 Task: Set up a reminder for the mental health support group.
Action: Mouse moved to (73, 93)
Screenshot: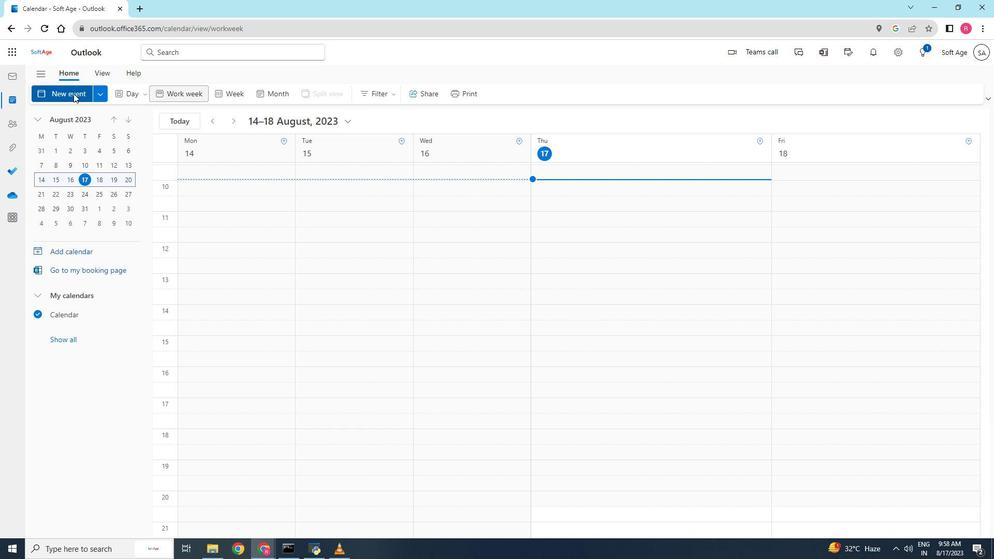 
Action: Mouse pressed left at (73, 93)
Screenshot: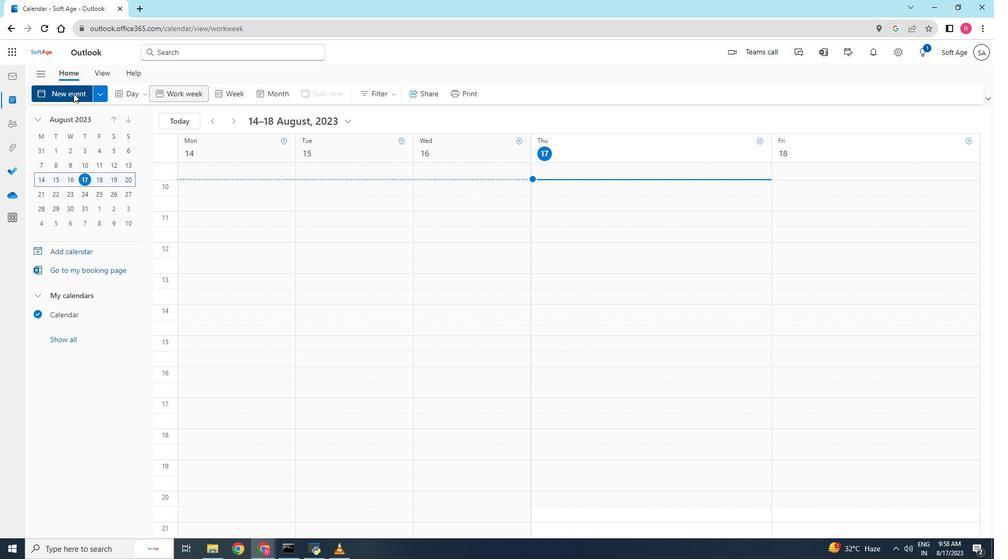 
Action: Mouse moved to (301, 162)
Screenshot: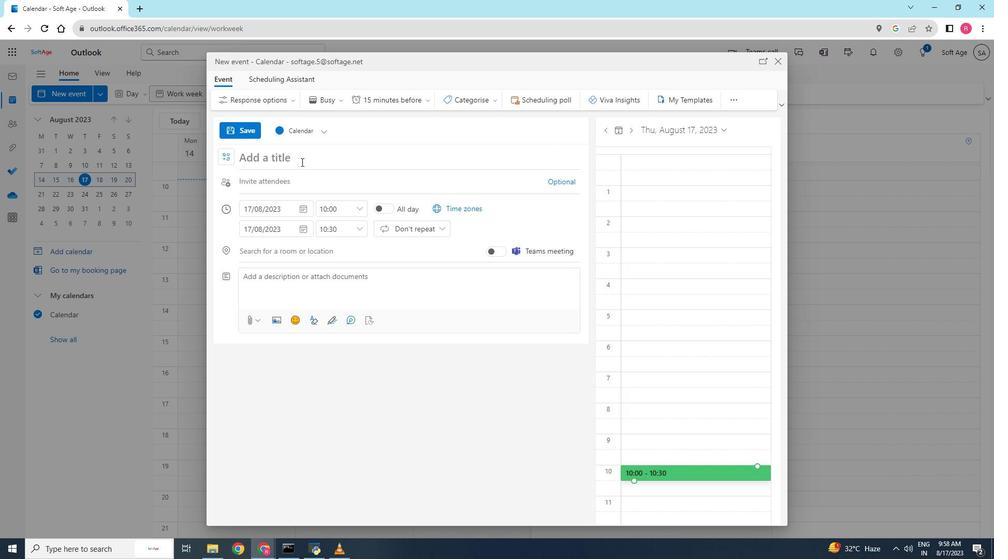 
Action: Mouse pressed left at (301, 162)
Screenshot: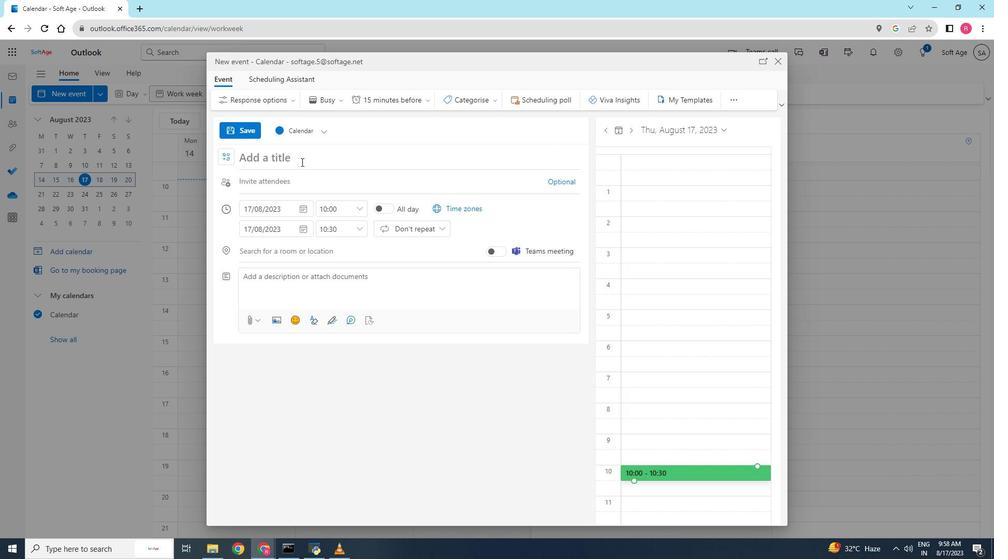 
Action: Key pressed <Key.shift>Mentak<Key.backspace>l<Key.space><Key.shift><Key.shift><Key.shift><Key.shift><Key.shift><Key.shift><Key.shift><Key.shift><Key.shift><Key.shift><Key.shift><Key.shift><Key.shift><Key.shift><Key.shift>Health<Key.space><Key.shift>Support<Key.space><Key.shift><Key.shift><Key.shift><Key.shift><Key.shift><Key.shift><Key.shift><Key.shift><Key.shift><Key.shift>Group<Key.space><Key.shift>Meeting
Screenshot: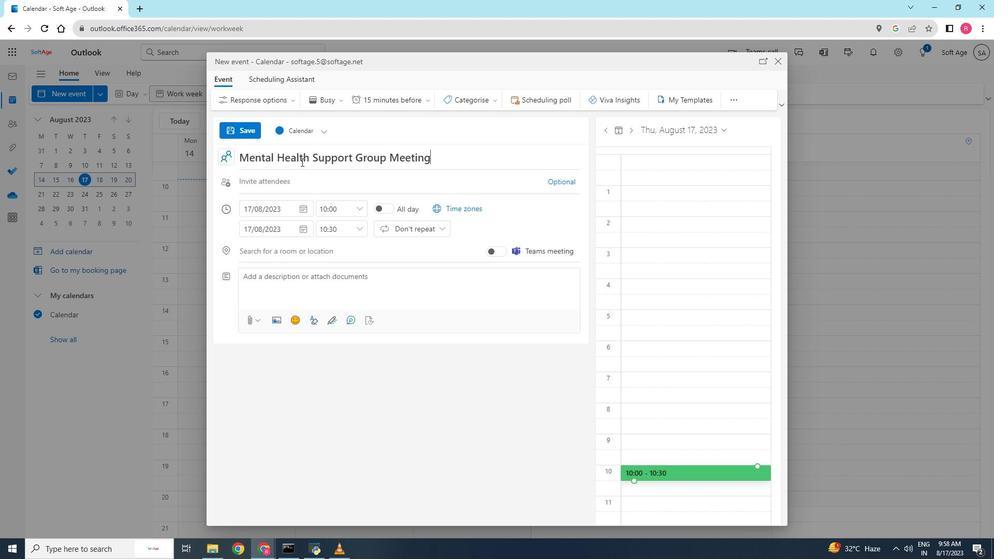 
Action: Mouse moved to (393, 99)
Screenshot: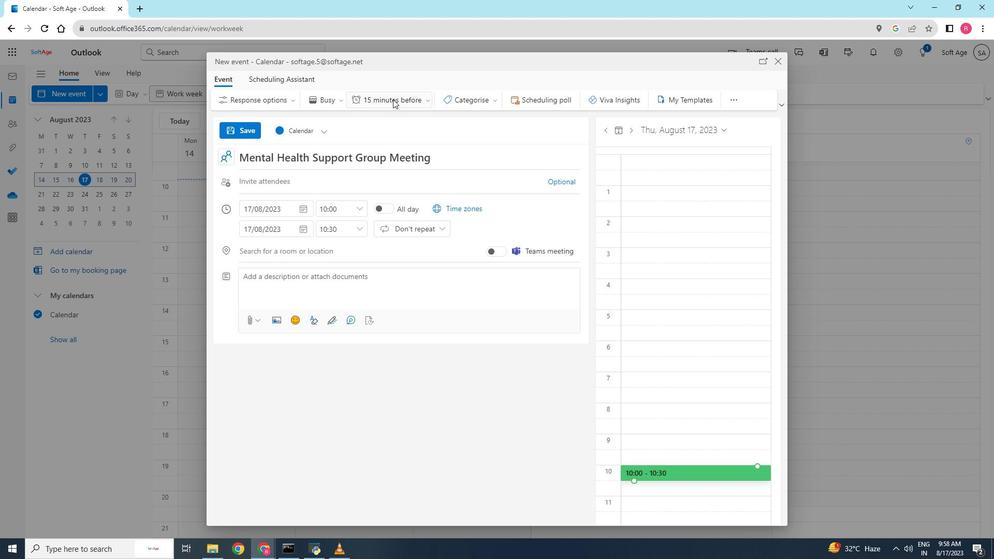 
Action: Mouse pressed left at (393, 99)
Screenshot: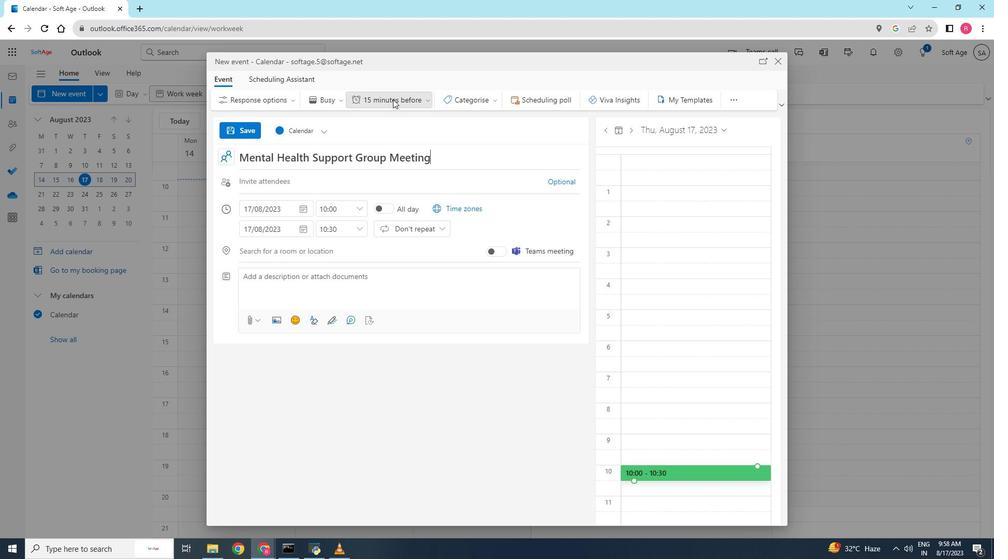 
Action: Mouse moved to (383, 209)
Screenshot: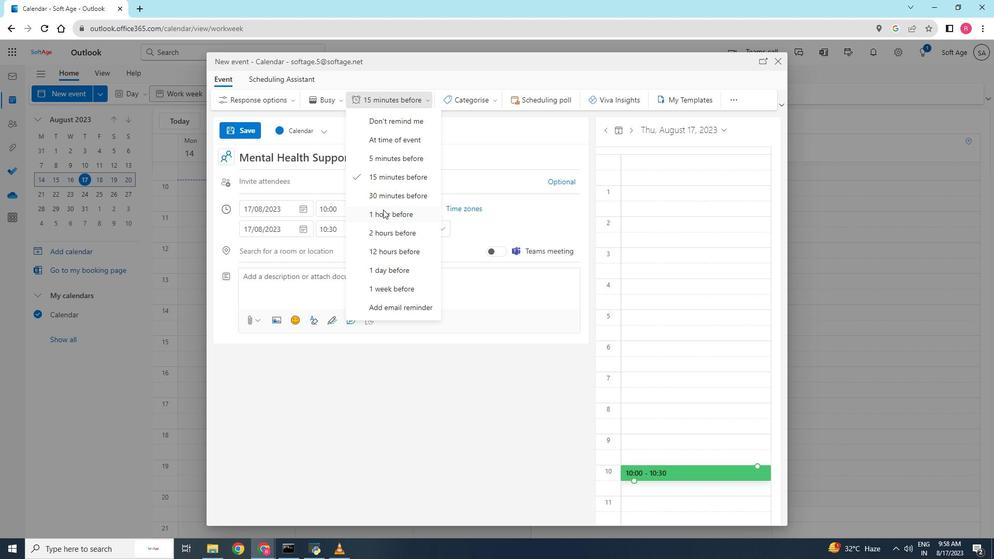 
Action: Mouse pressed left at (383, 209)
Screenshot: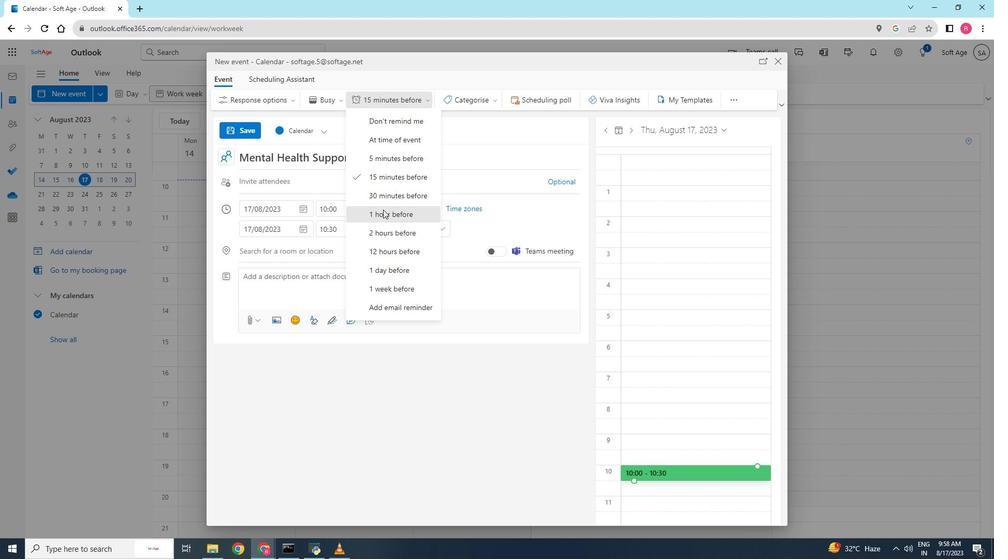 
Action: Mouse moved to (306, 179)
Screenshot: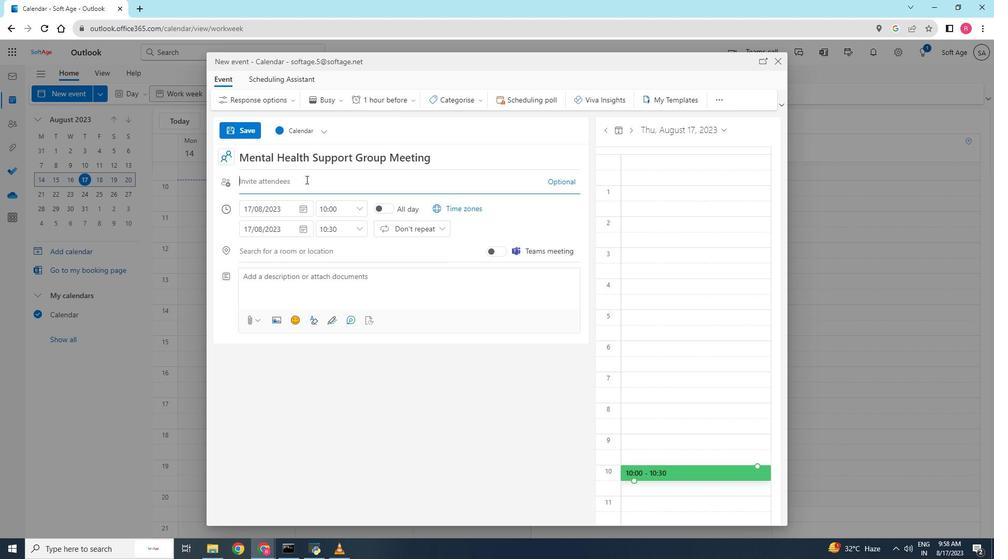 
Action: Mouse pressed left at (306, 179)
Screenshot: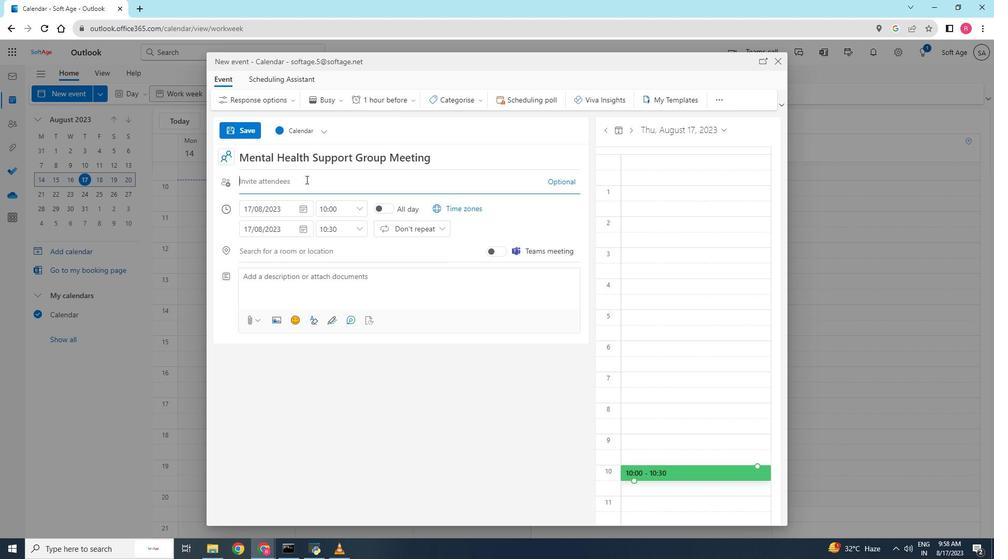 
Action: Mouse moved to (269, 186)
Screenshot: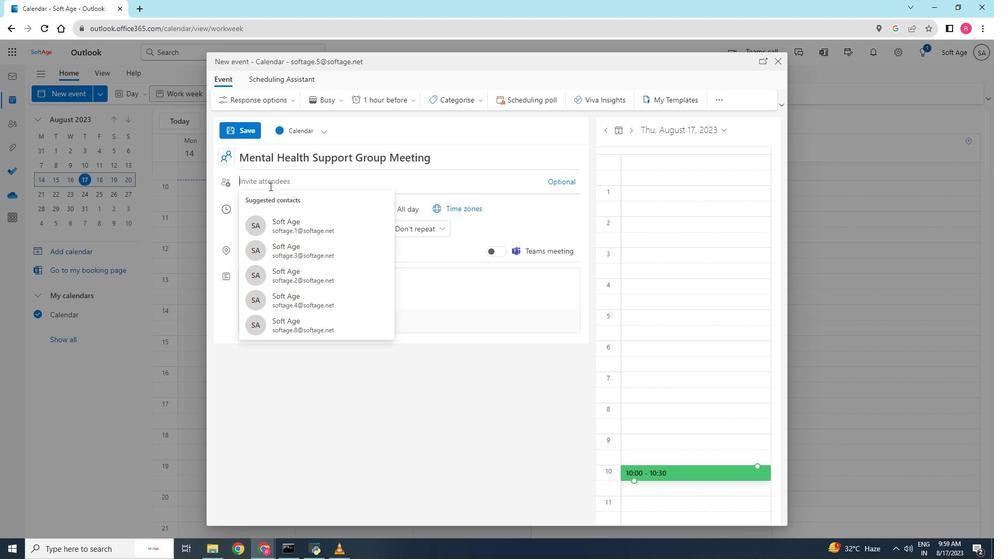 
Action: Mouse pressed left at (269, 186)
Screenshot: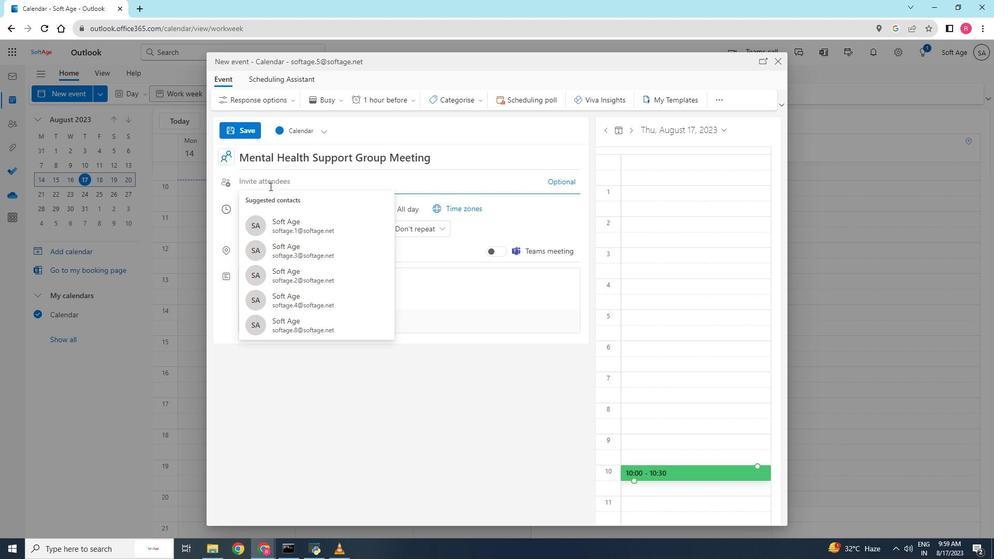 
Action: Key pressed softage.8<Key.shift><Key.shift><Key.shift><Key.shift><Key.shift><Key.shift><Key.shift><Key.shift><Key.shift><Key.shift><Key.shift><Key.shift><Key.shift><Key.shift><Key.shift><Key.shift><Key.shift><Key.shift><Key.shift><Key.shift><Key.shift><Key.shift><Key.shift><Key.shift><Key.shift><Key.shift><Key.shift><Key.shift><Key.shift>@softage.net
Screenshot: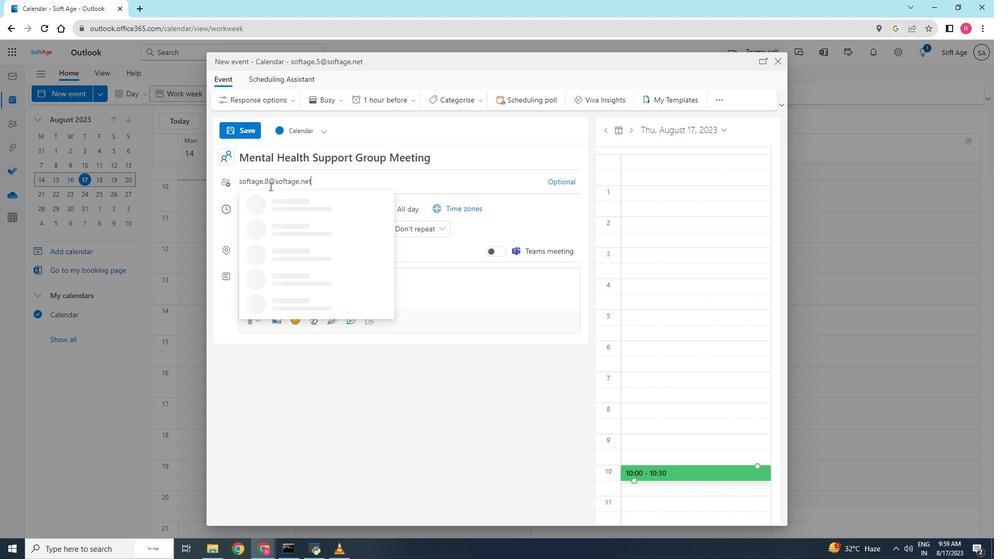 
Action: Mouse moved to (276, 196)
Screenshot: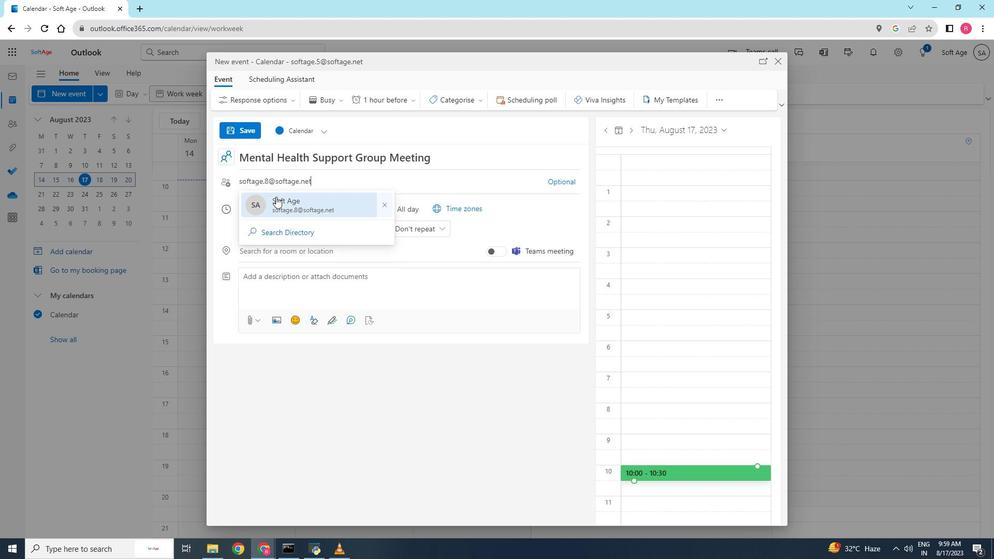 
Action: Mouse pressed left at (276, 196)
Screenshot: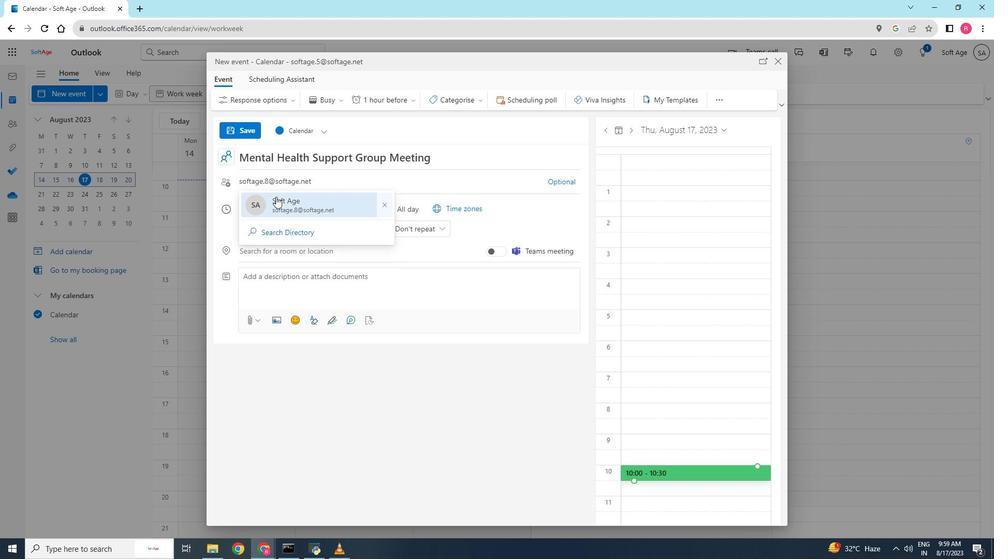 
Action: Mouse moved to (305, 265)
Screenshot: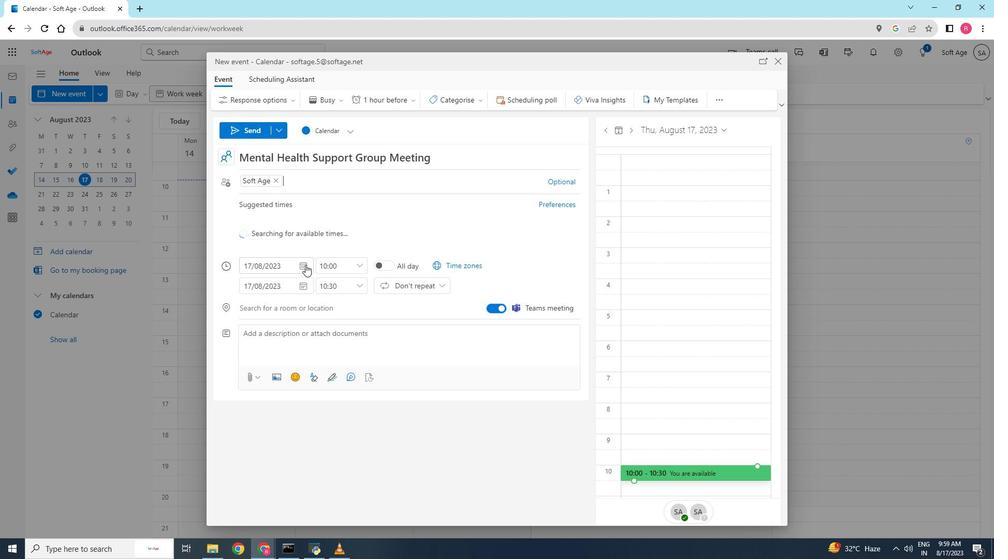 
Action: Mouse pressed left at (305, 265)
Screenshot: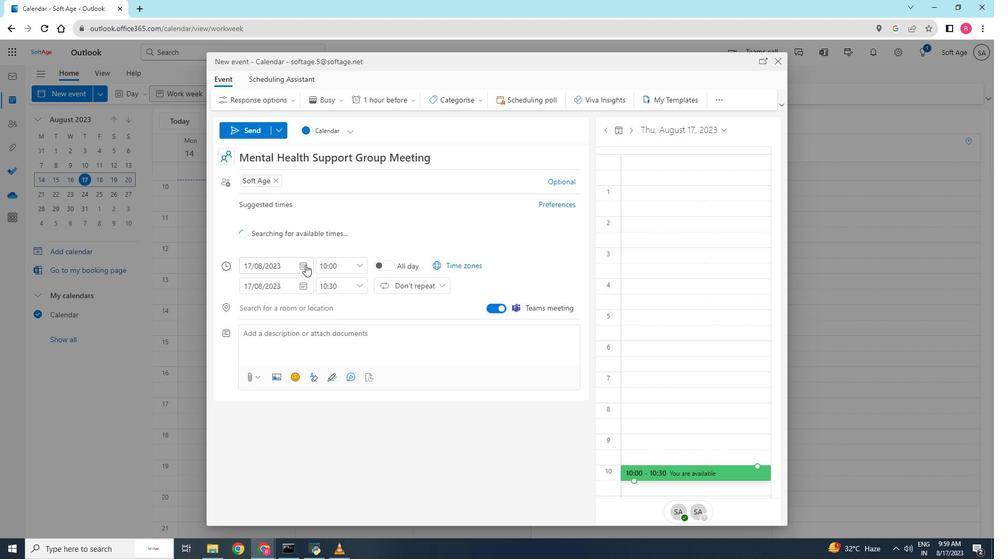 
Action: Mouse moved to (249, 360)
Screenshot: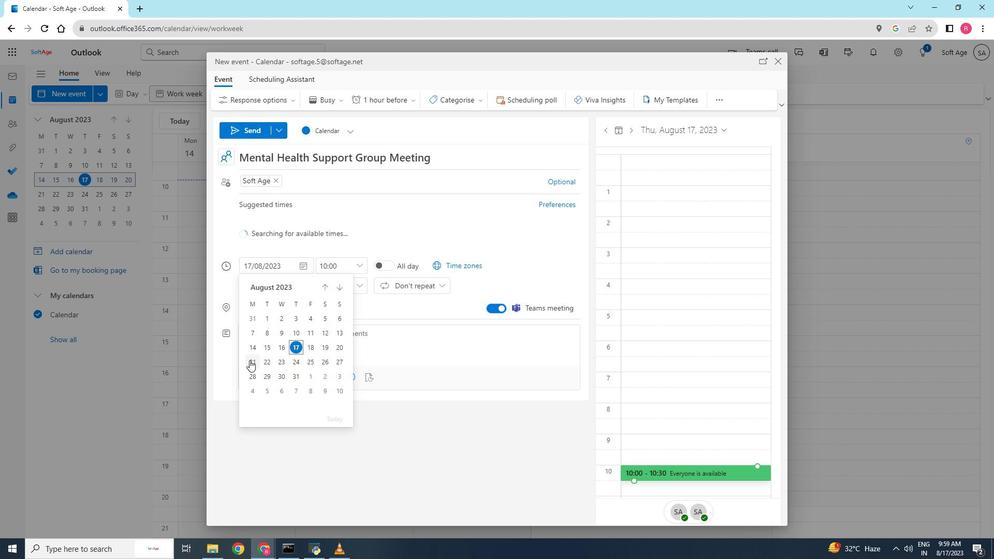 
Action: Mouse pressed left at (249, 360)
Screenshot: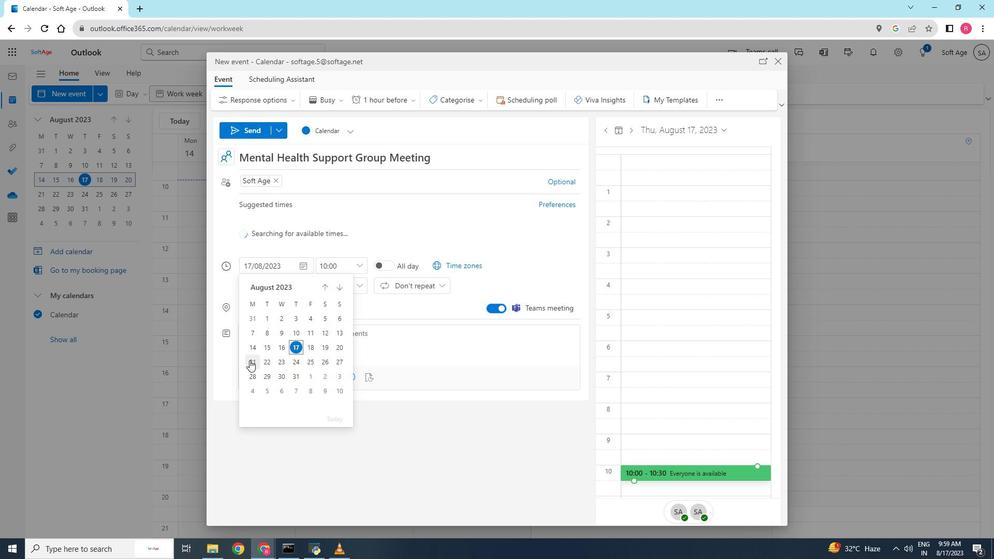 
Action: Mouse moved to (362, 263)
Screenshot: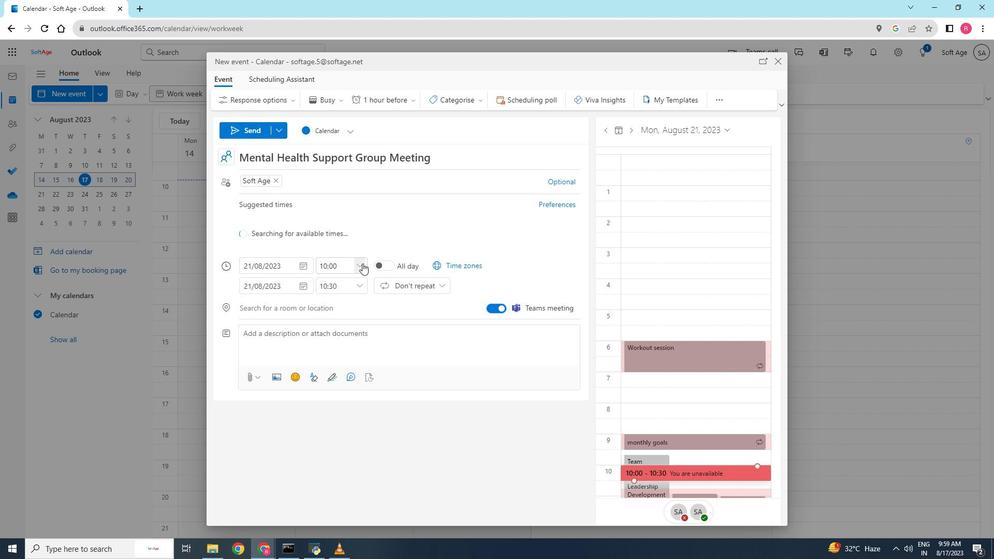 
Action: Mouse pressed left at (362, 263)
Screenshot: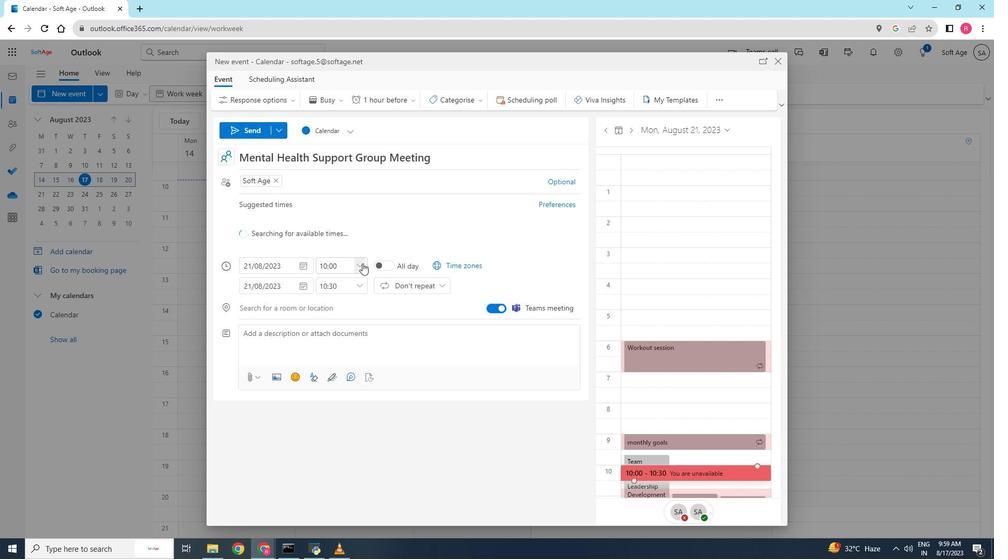 
Action: Mouse moved to (335, 314)
Screenshot: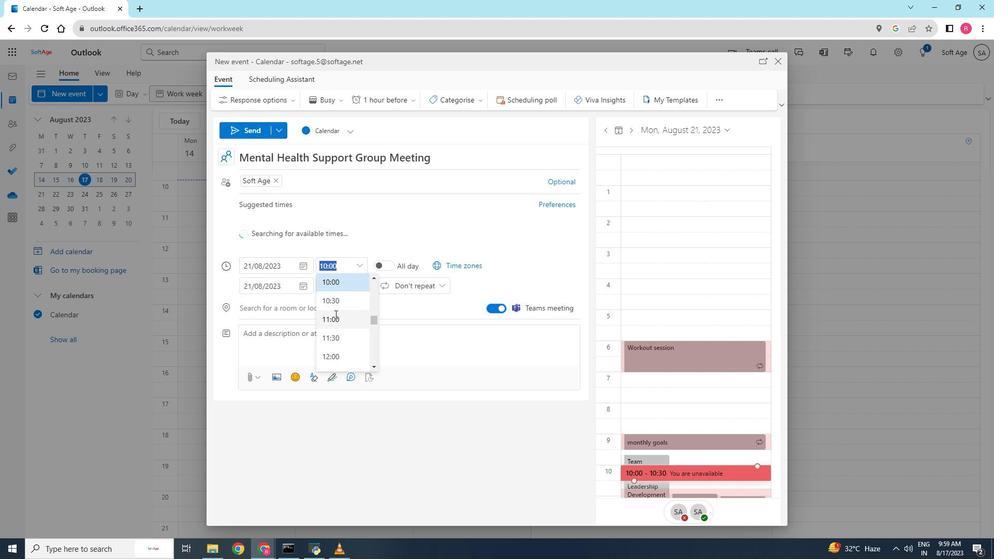
Action: Mouse pressed left at (335, 314)
Screenshot: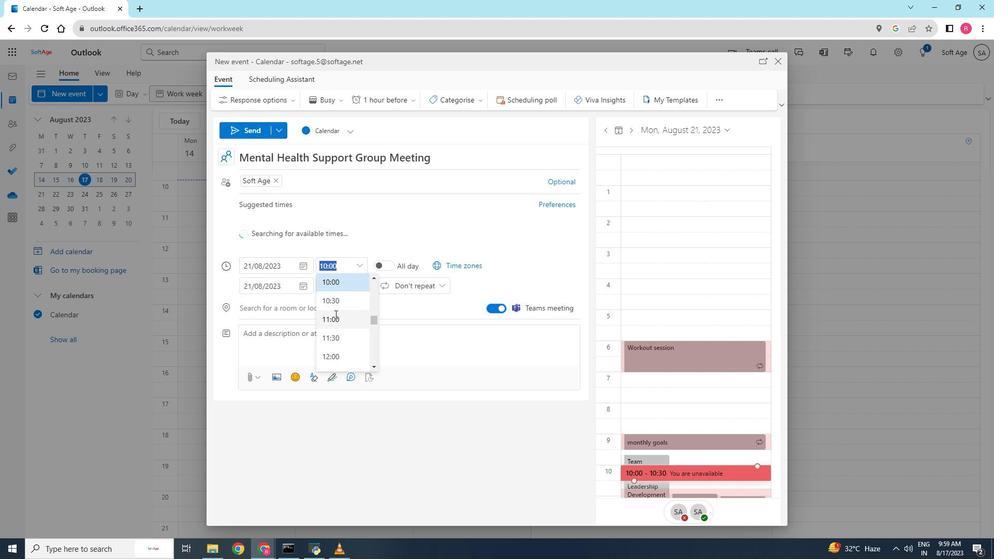 
Action: Mouse moved to (285, 289)
Screenshot: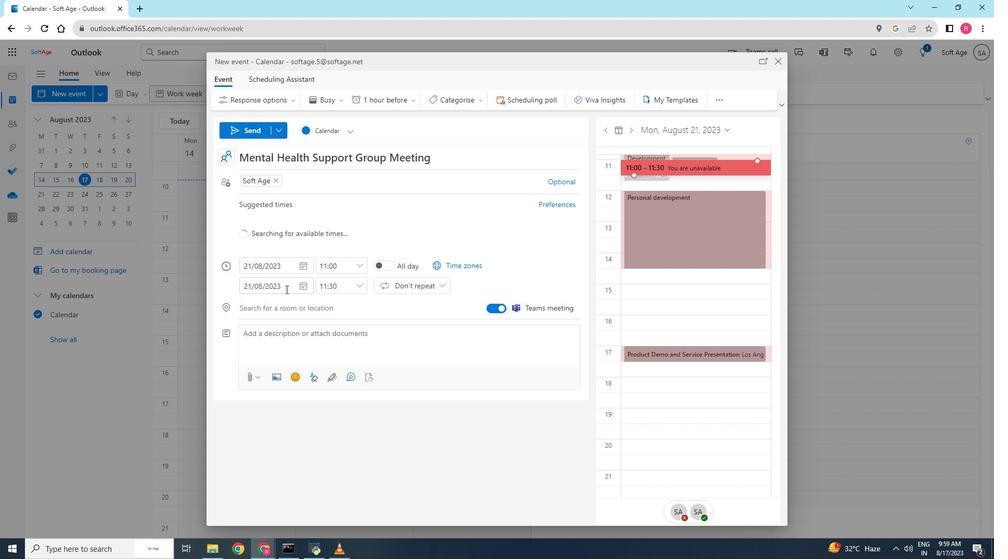 
Action: Mouse pressed left at (285, 289)
Screenshot: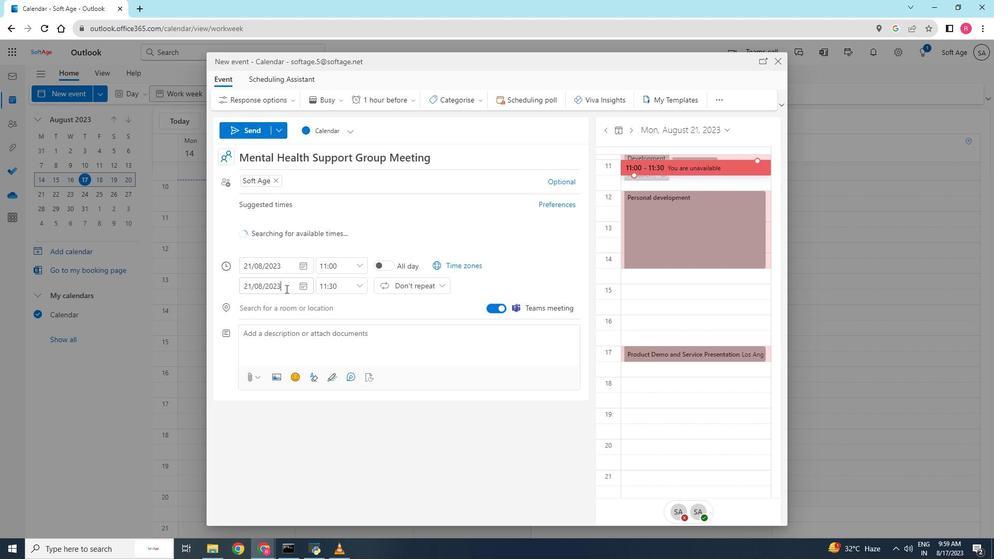 
Action: Mouse moved to (306, 382)
Screenshot: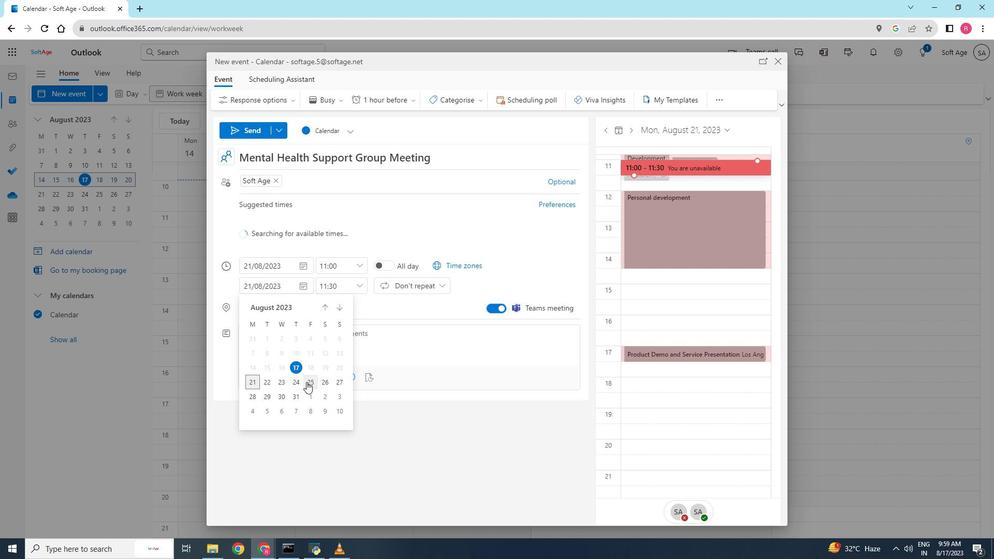 
Action: Mouse pressed left at (306, 382)
Screenshot: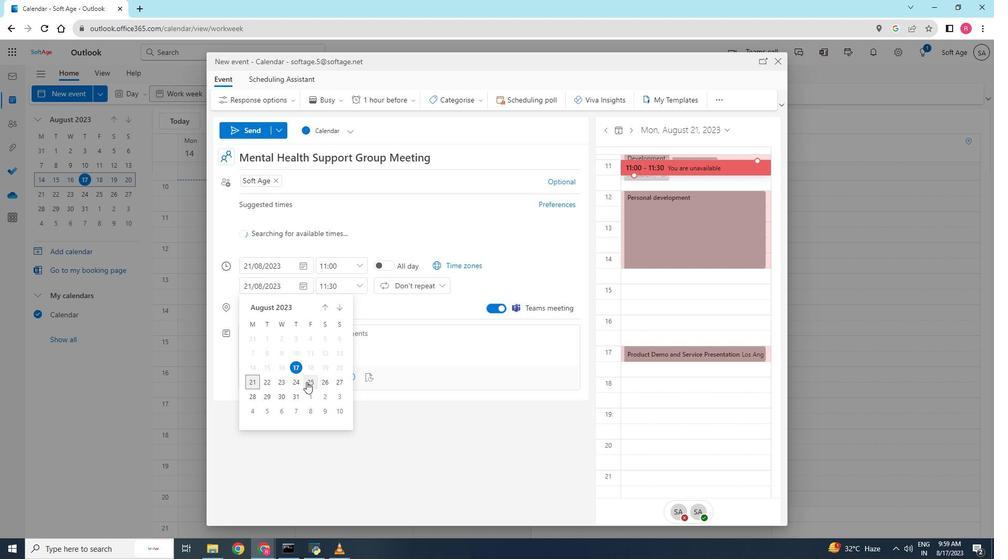 
Action: Mouse moved to (359, 288)
Screenshot: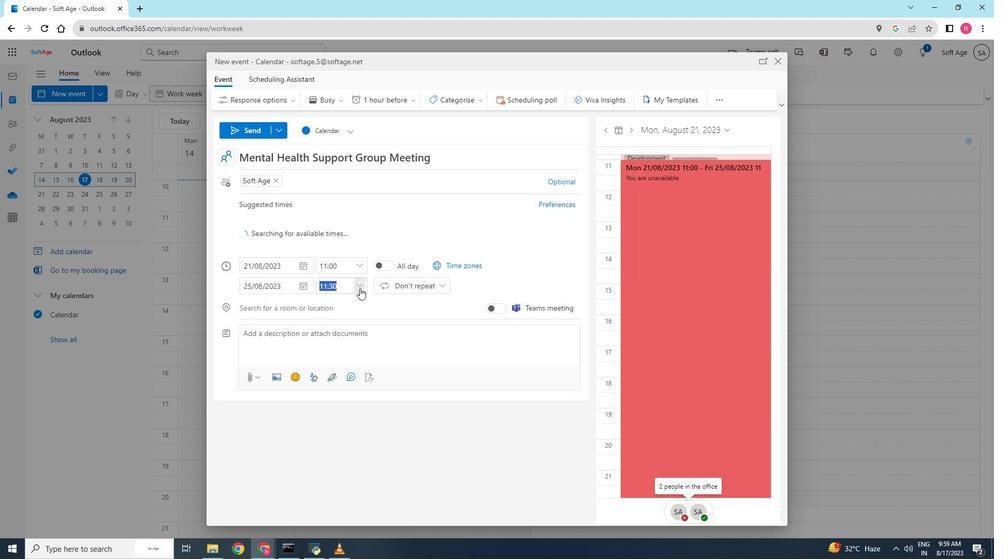 
Action: Mouse pressed left at (359, 288)
Screenshot: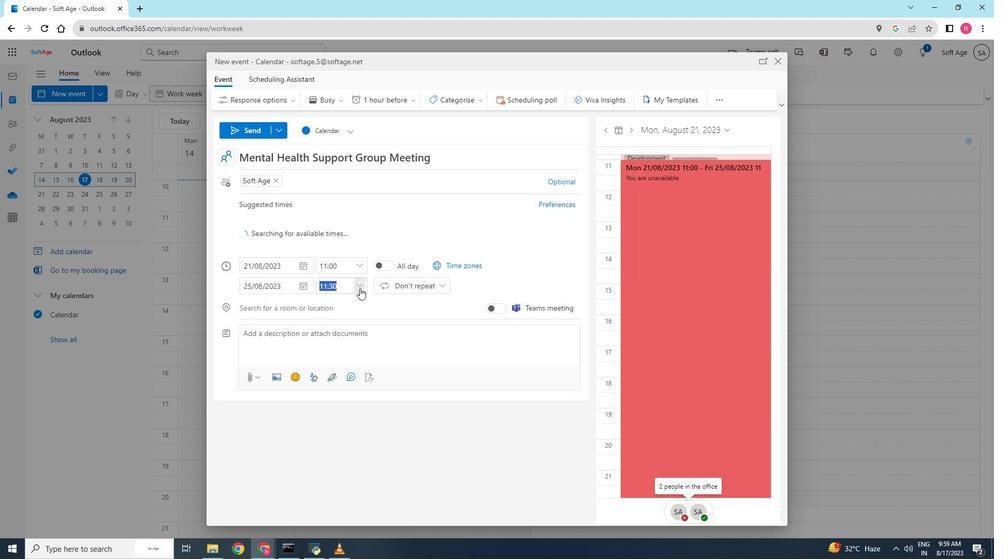 
Action: Mouse moved to (329, 358)
Screenshot: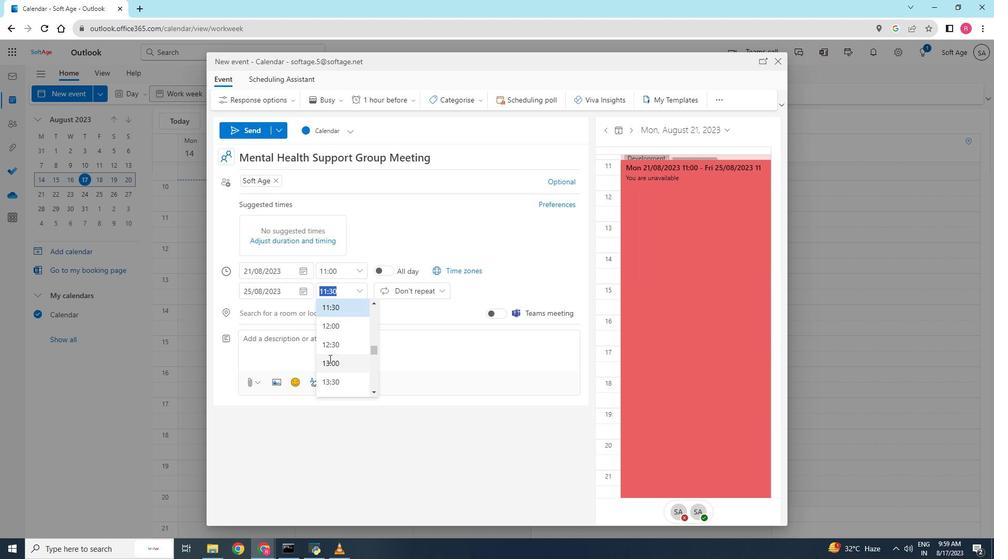
Action: Mouse pressed left at (329, 358)
Screenshot: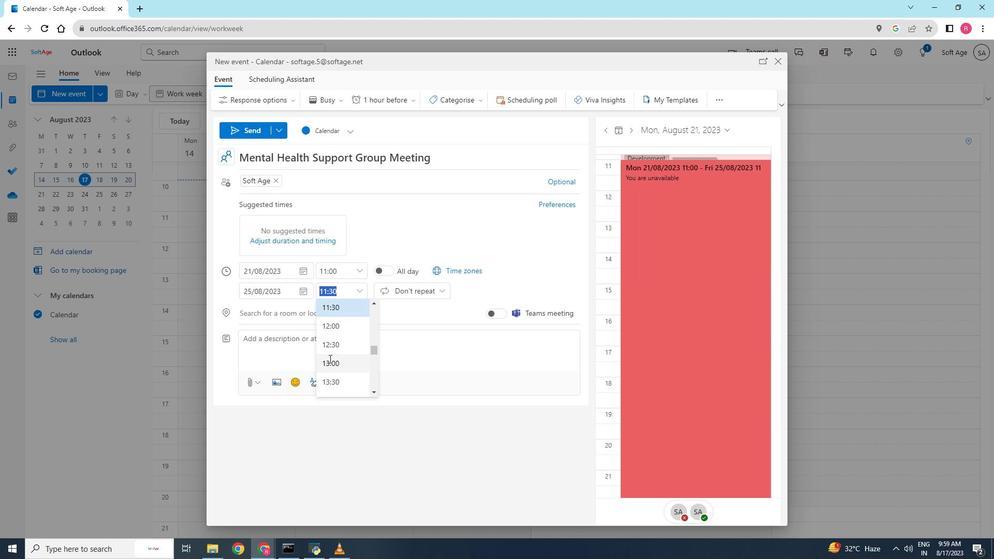 
Action: Mouse moved to (397, 286)
Screenshot: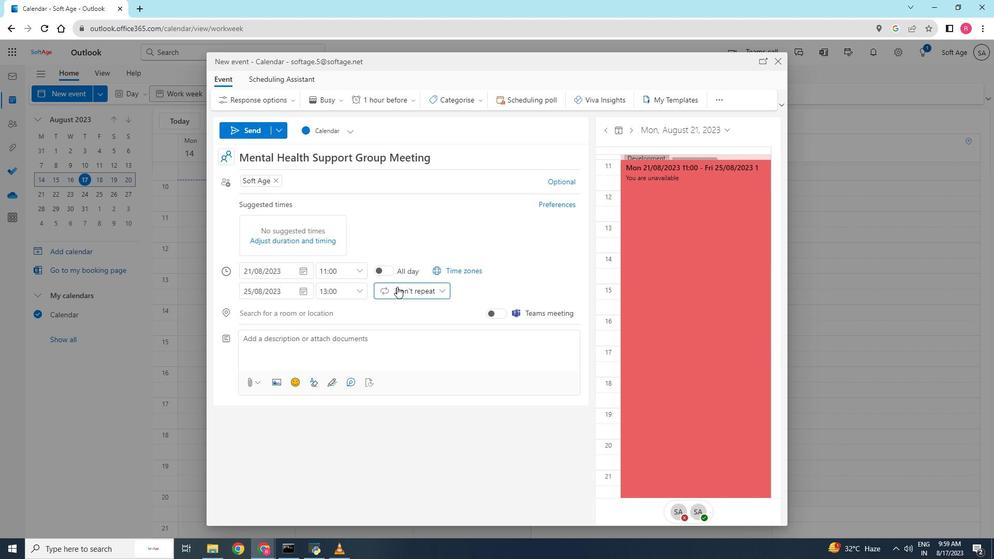 
Action: Mouse pressed left at (397, 286)
Screenshot: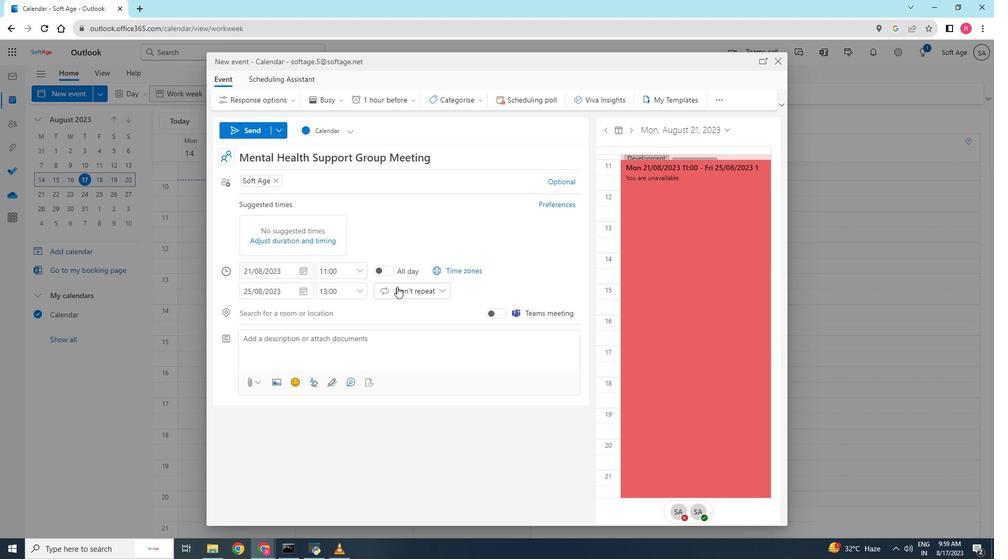 
Action: Mouse moved to (416, 337)
Screenshot: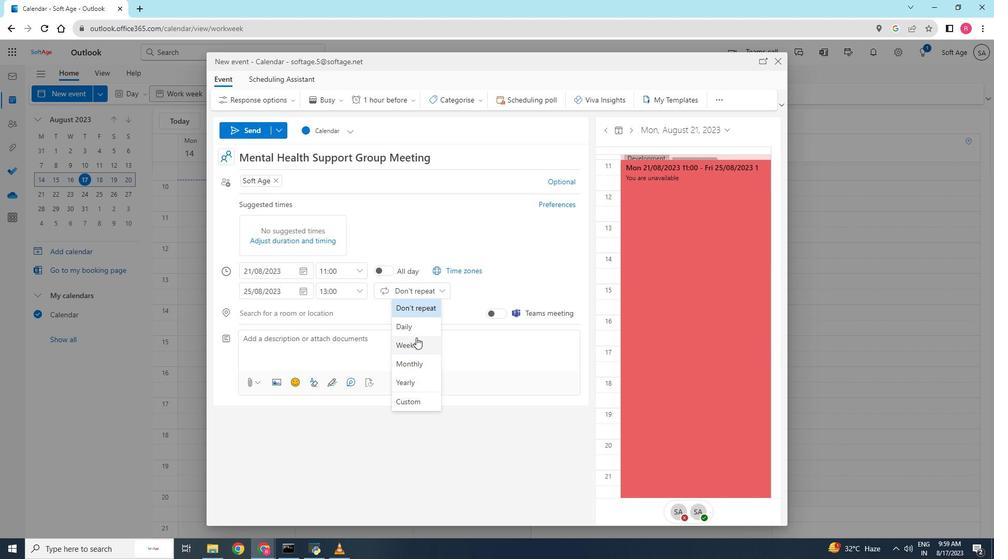
Action: Mouse pressed left at (416, 337)
Screenshot: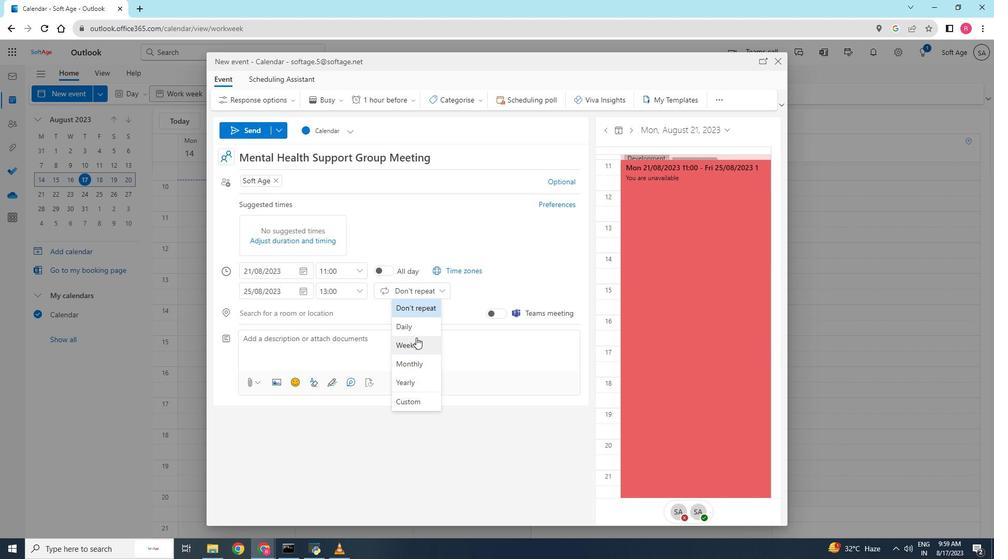 
Action: Mouse moved to (482, 305)
Screenshot: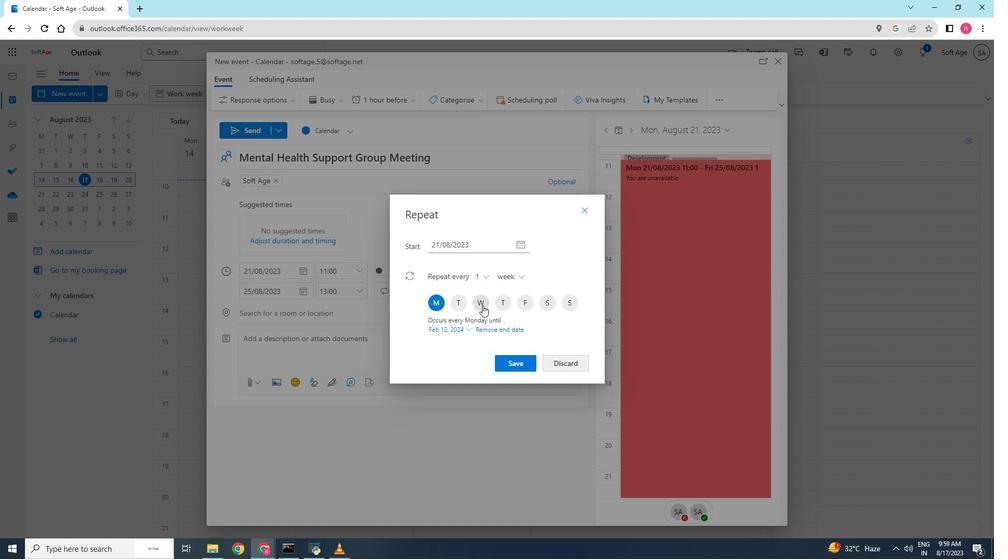 
Action: Mouse pressed left at (482, 305)
Screenshot: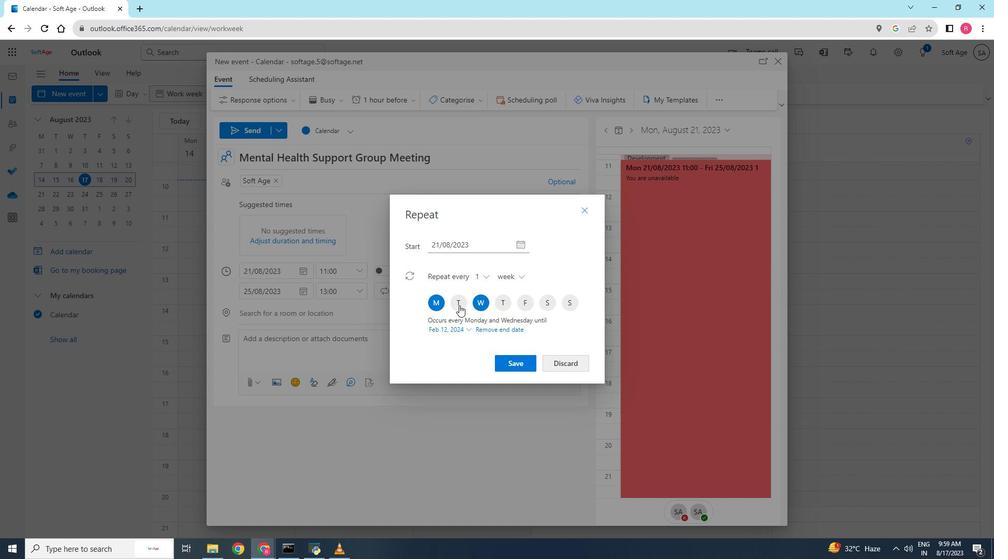 
Action: Mouse moved to (458, 305)
Screenshot: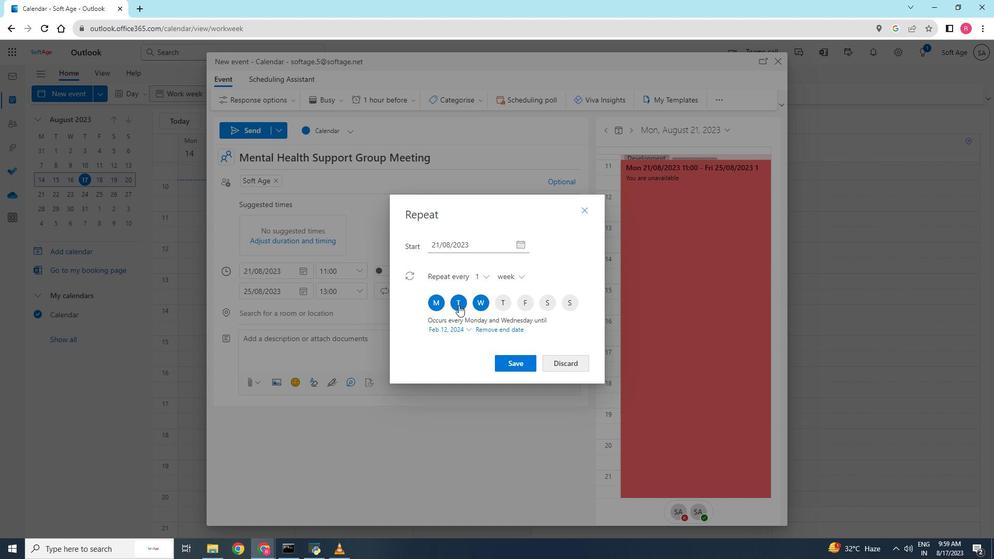 
Action: Mouse pressed left at (458, 305)
Screenshot: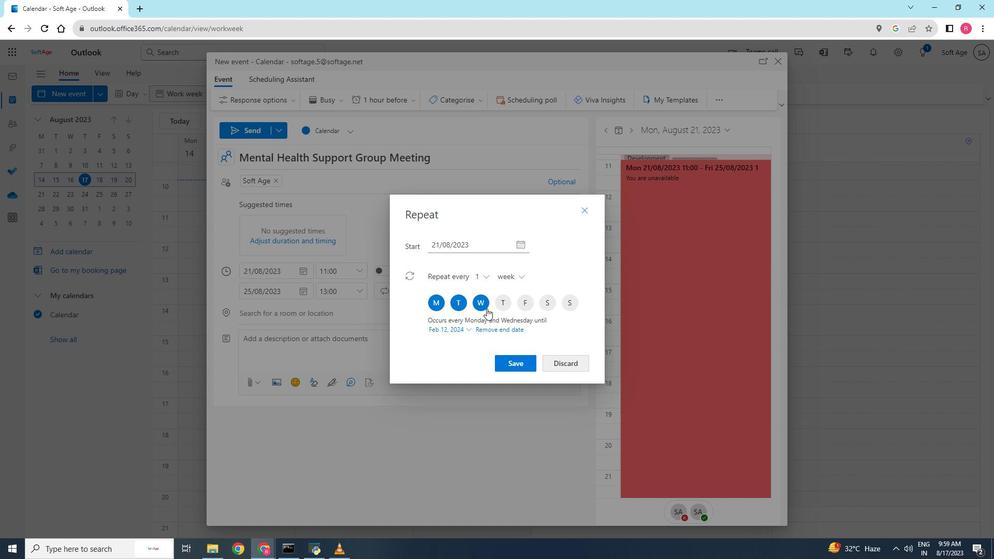 
Action: Mouse moved to (496, 305)
Screenshot: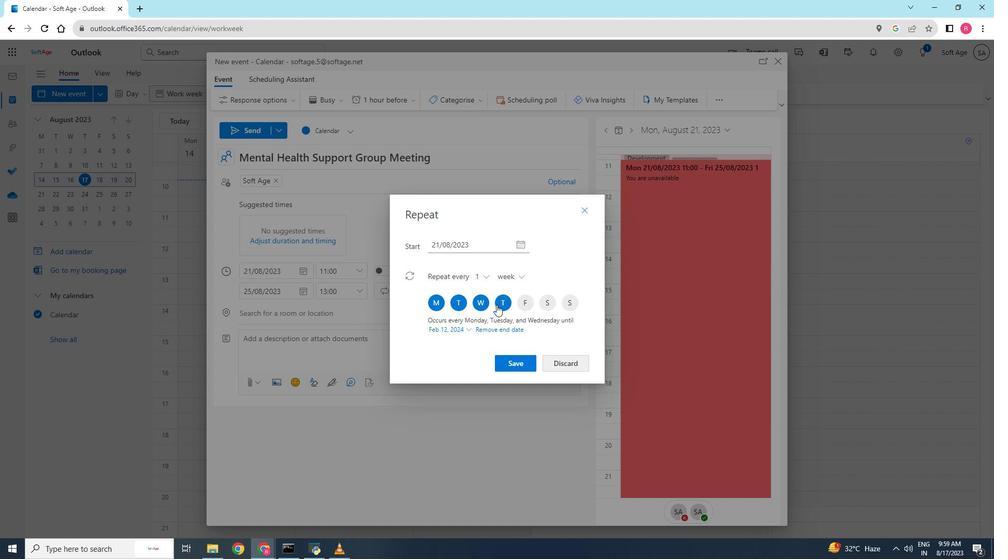 
Action: Mouse pressed left at (496, 305)
Screenshot: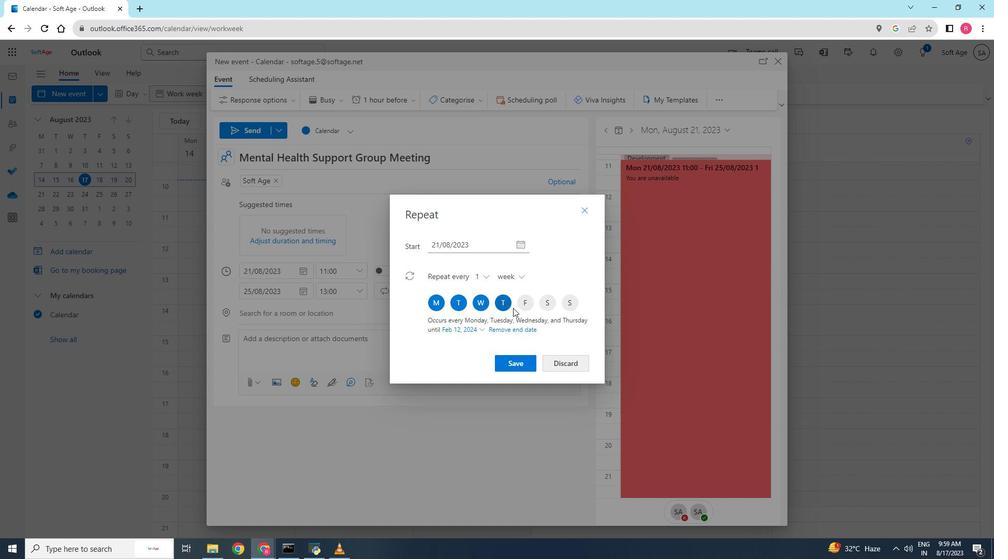 
Action: Mouse moved to (515, 306)
Screenshot: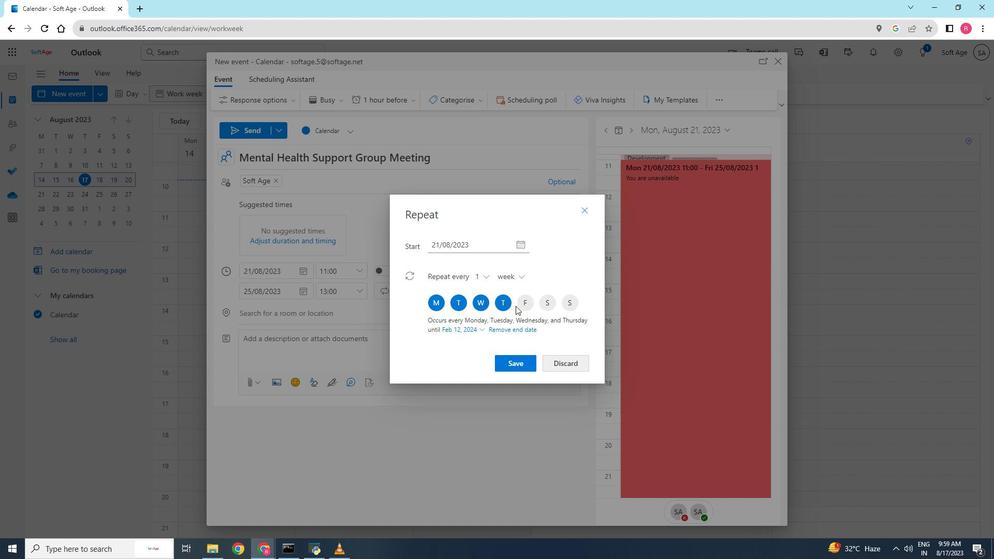 
Action: Mouse pressed left at (515, 306)
Screenshot: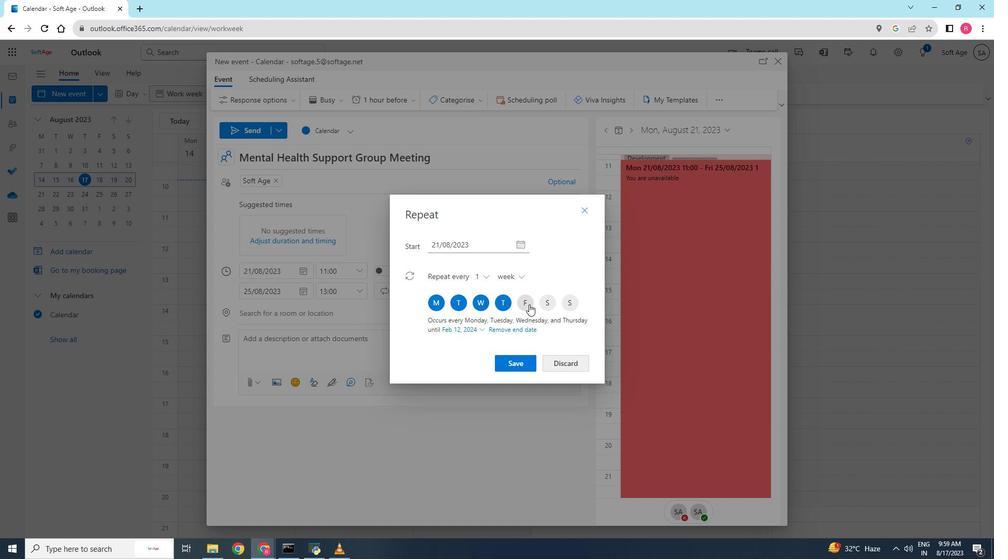 
Action: Mouse moved to (532, 303)
Screenshot: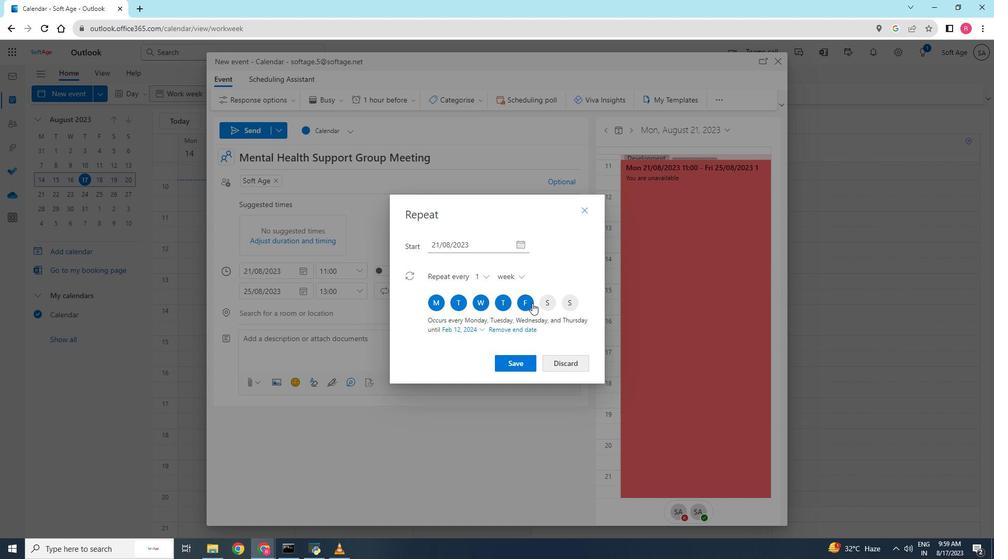 
Action: Mouse pressed left at (532, 303)
Screenshot: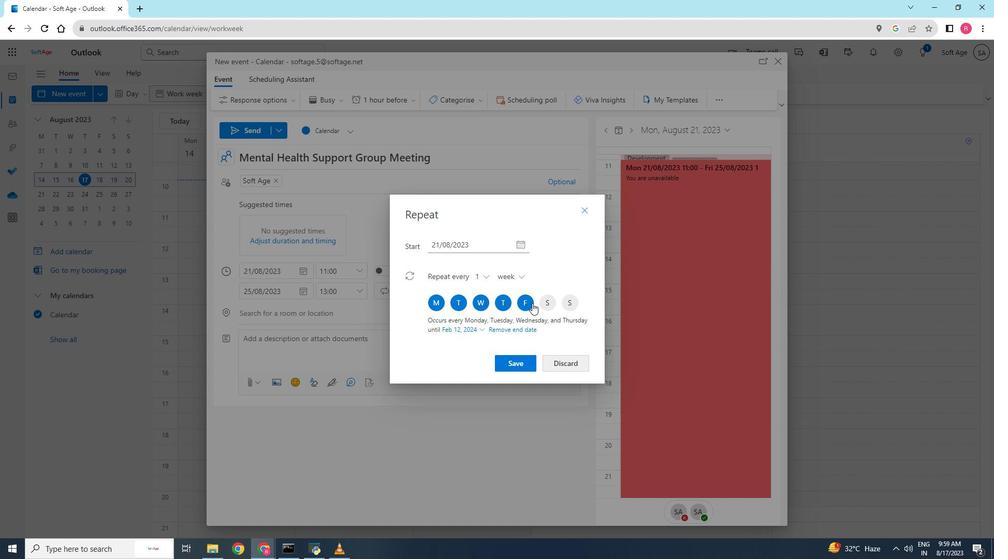 
Action: Mouse moved to (551, 301)
Screenshot: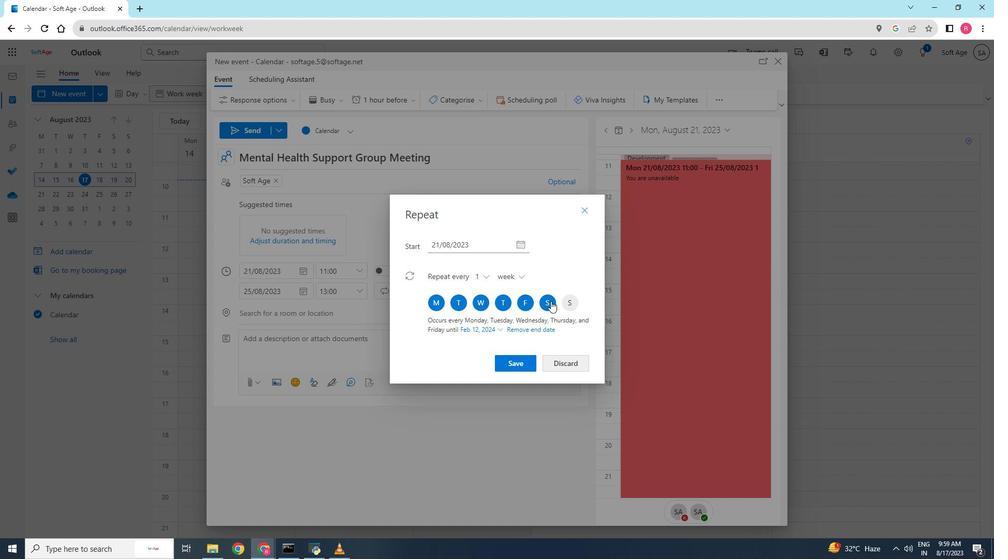 
Action: Mouse pressed left at (551, 301)
Screenshot: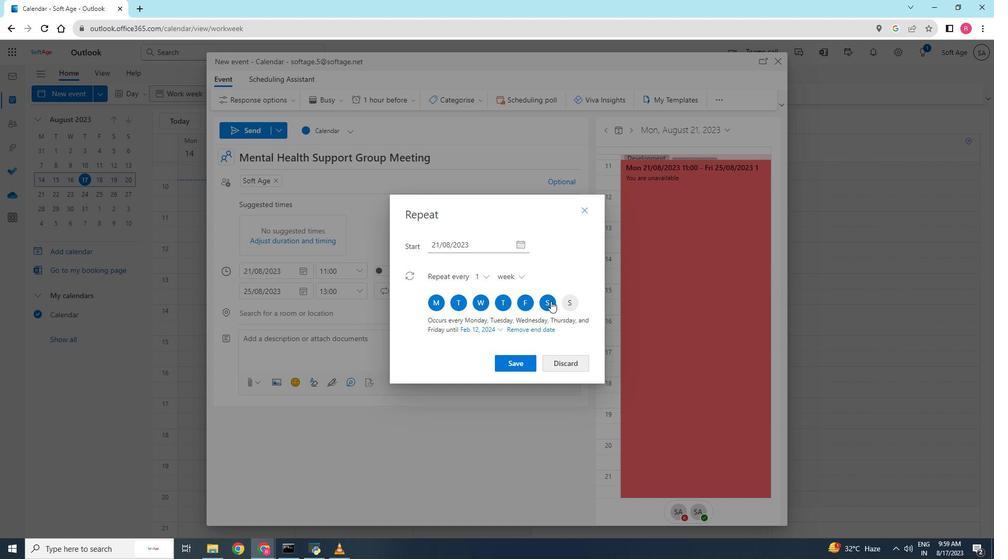 
Action: Mouse moved to (569, 297)
Screenshot: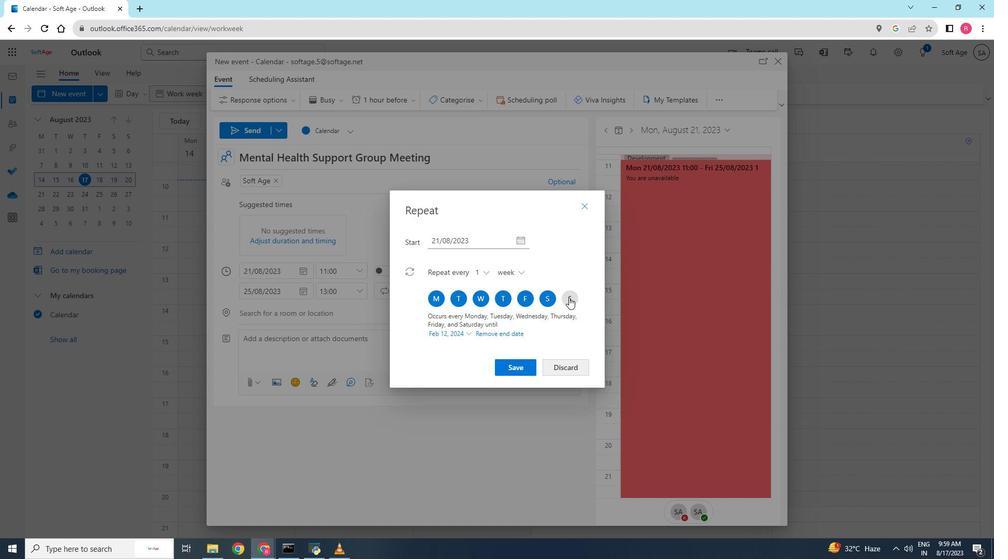 
Action: Mouse pressed left at (569, 297)
Screenshot: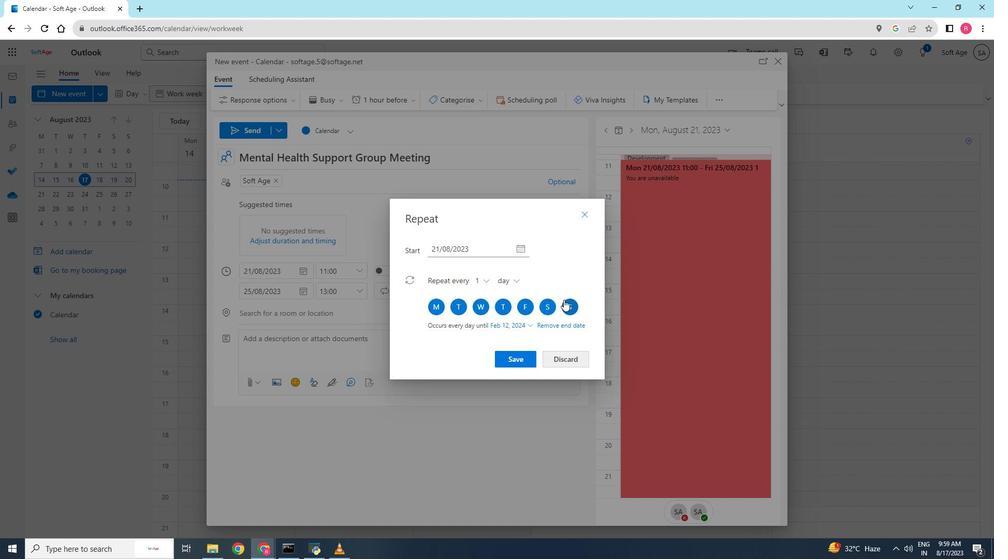 
Action: Mouse moved to (512, 353)
Screenshot: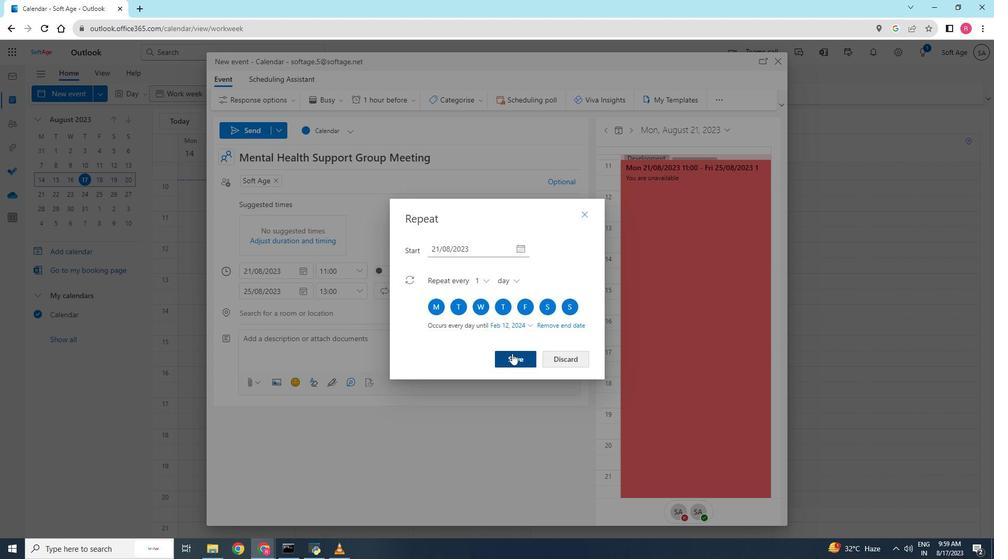 
Action: Mouse pressed left at (512, 353)
Screenshot: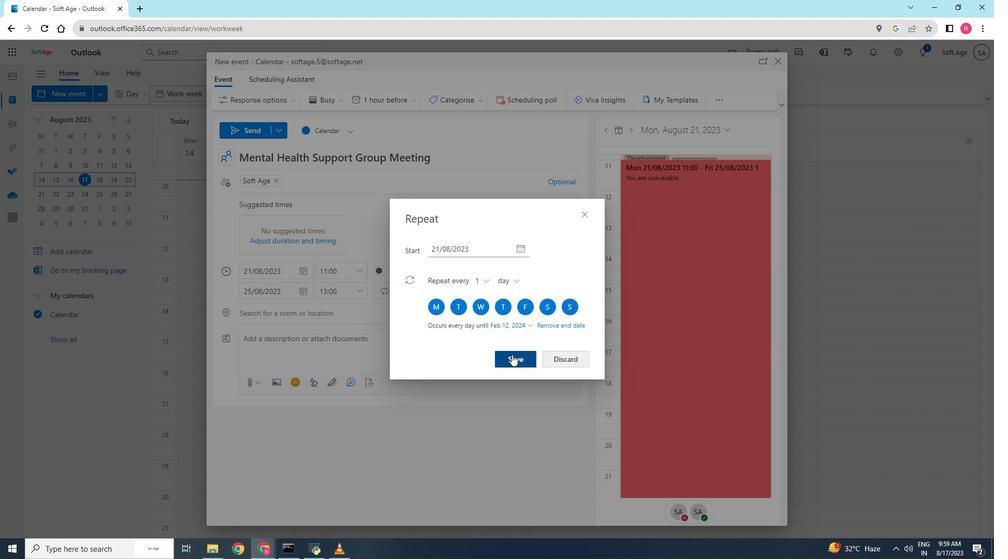 
Action: Mouse moved to (497, 328)
Screenshot: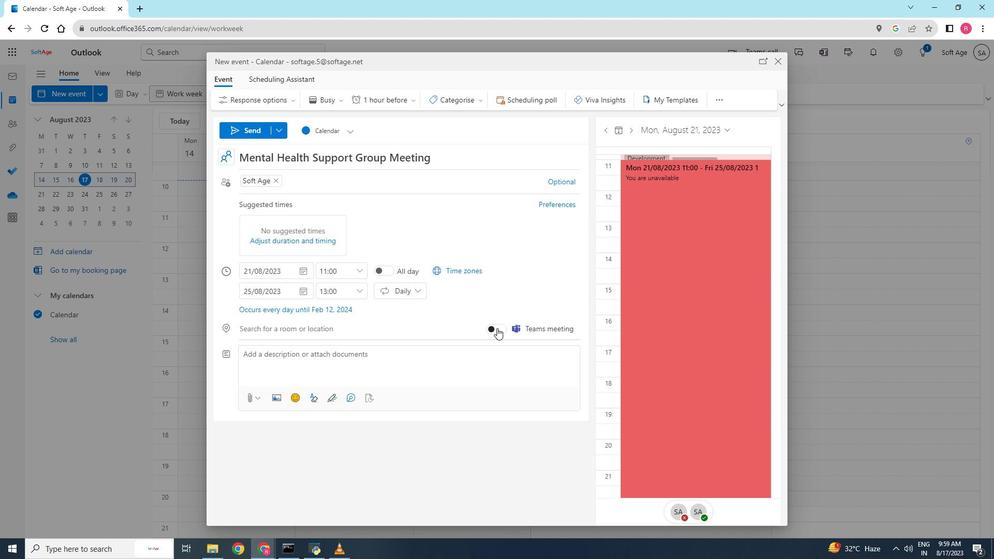 
Action: Mouse pressed left at (497, 328)
Screenshot: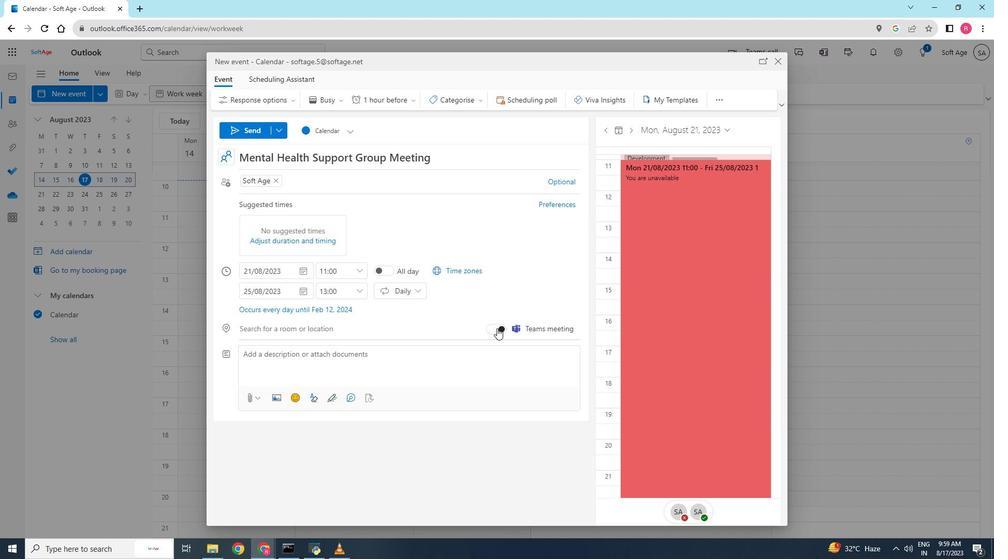 
Action: Mouse moved to (311, 242)
Screenshot: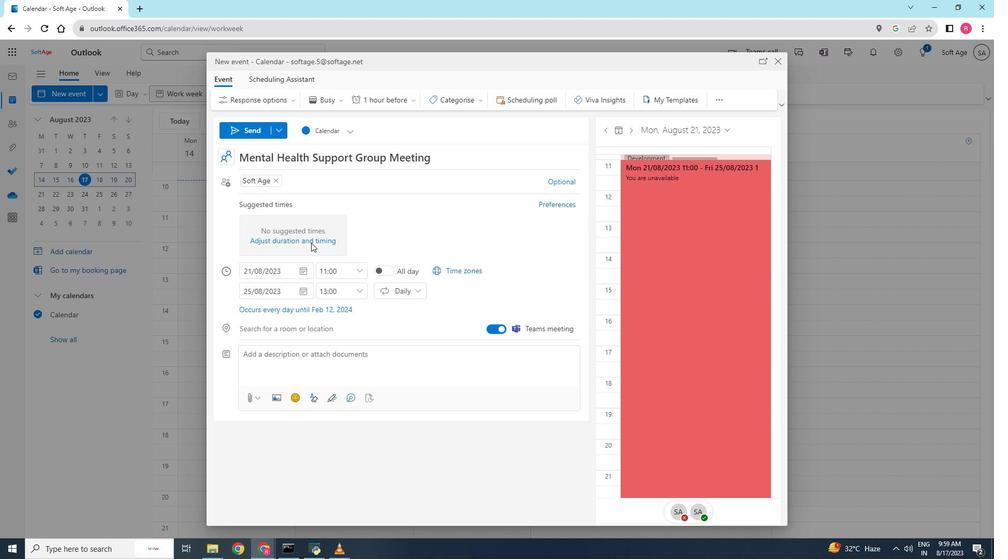 
Action: Mouse pressed left at (311, 242)
Screenshot: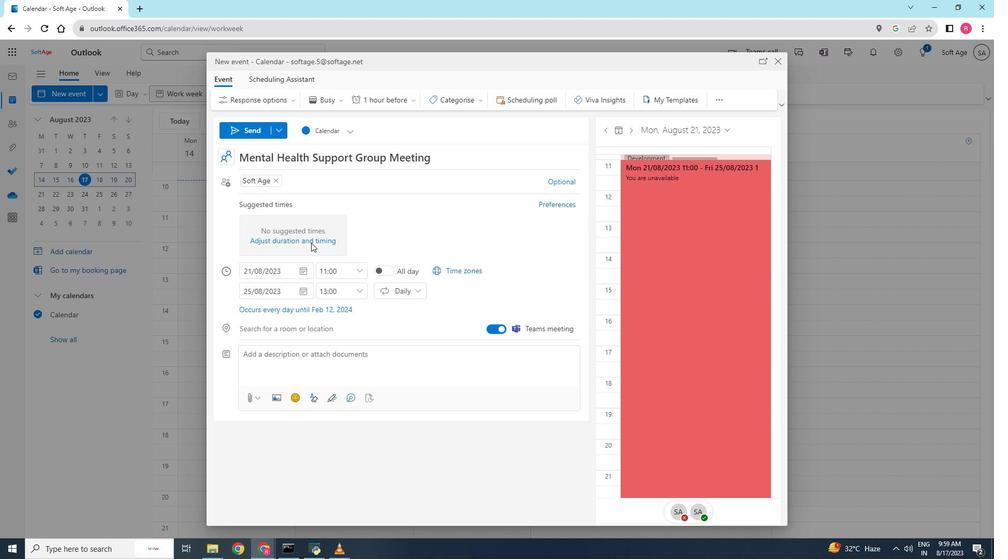
Action: Mouse moved to (521, 279)
Screenshot: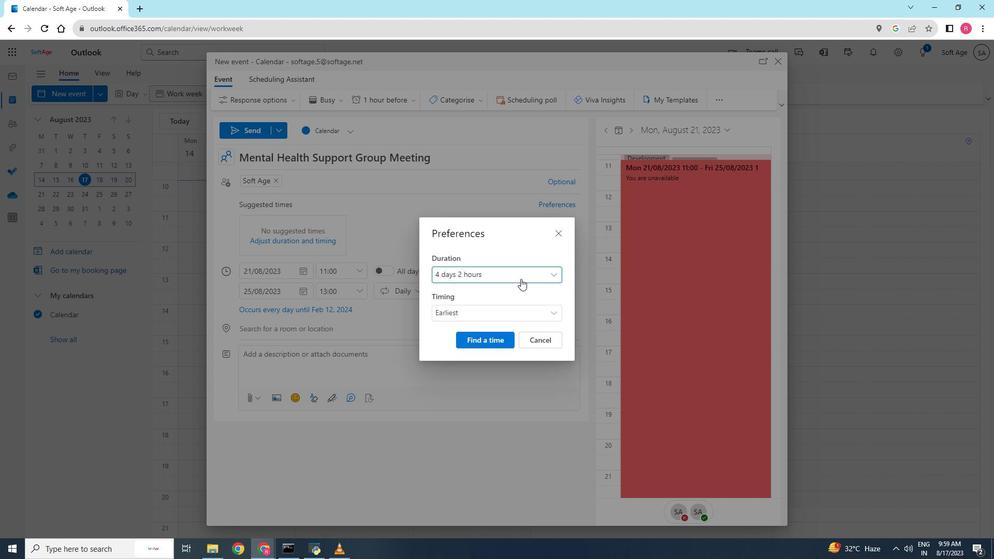 
Action: Mouse pressed left at (521, 279)
Screenshot: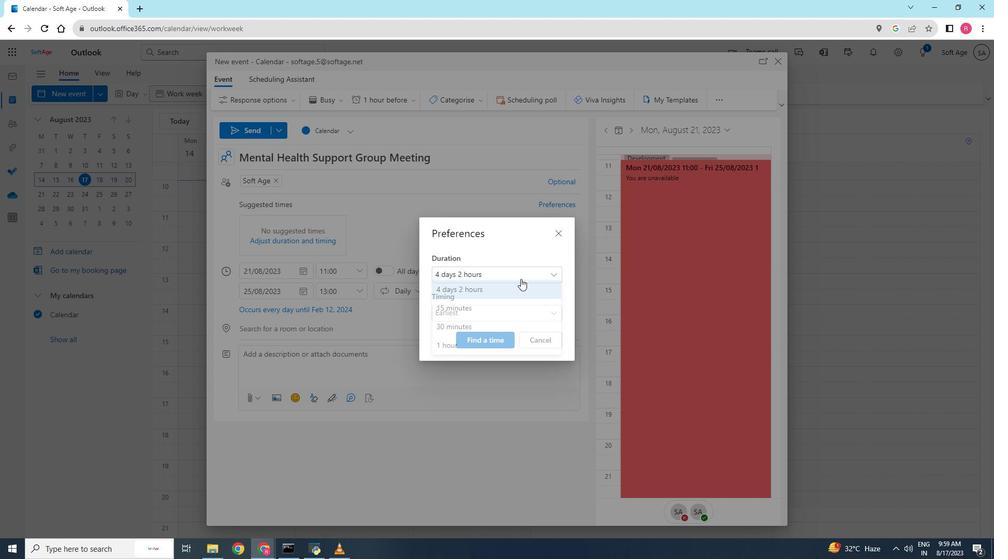 
Action: Mouse moved to (450, 323)
Screenshot: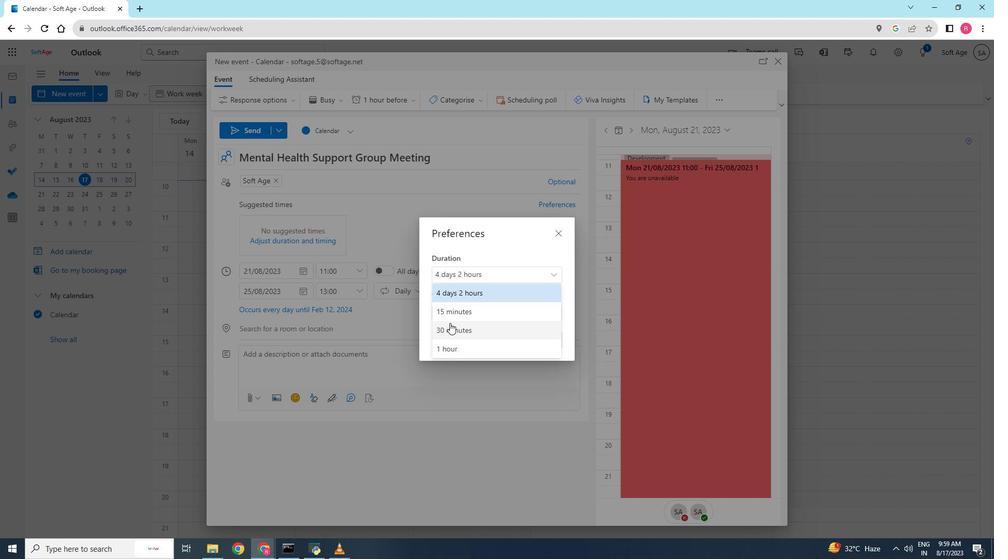 
Action: Mouse pressed left at (450, 323)
Screenshot: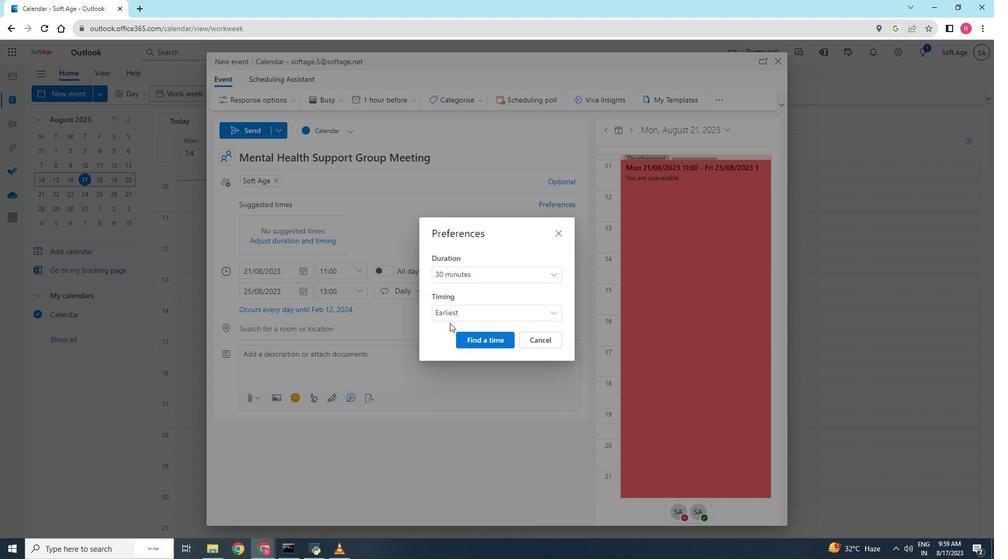 
Action: Mouse moved to (468, 316)
Screenshot: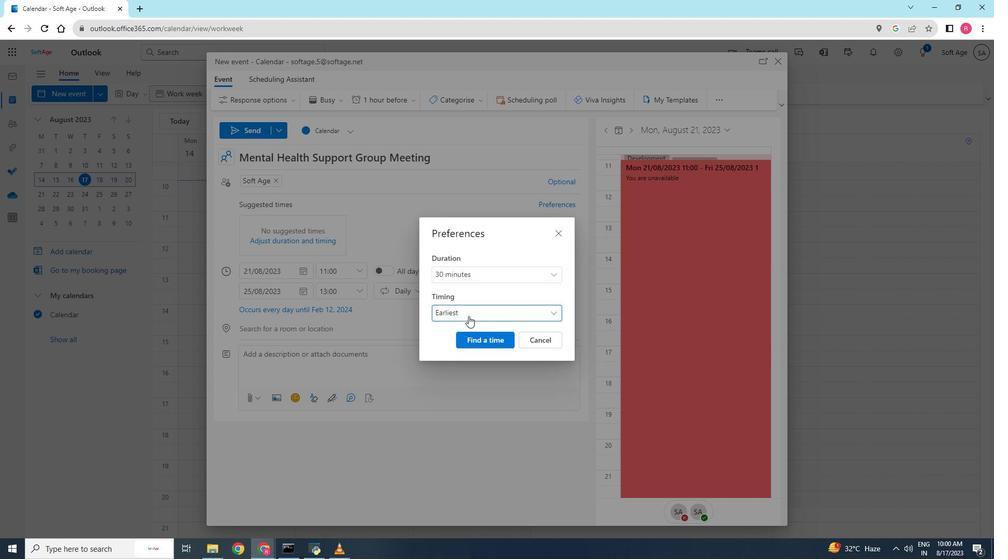 
Action: Mouse pressed left at (468, 316)
Screenshot: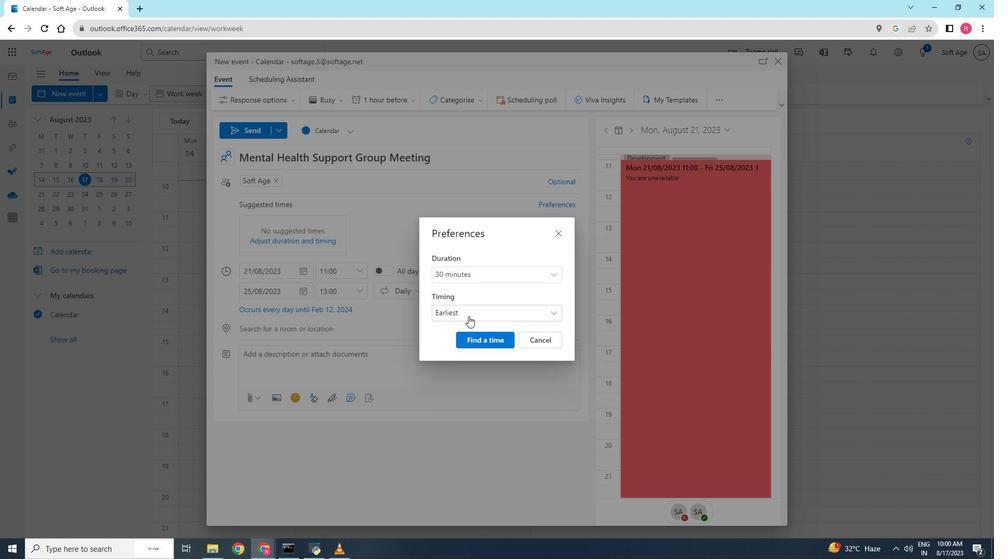 
Action: Mouse moved to (460, 347)
Screenshot: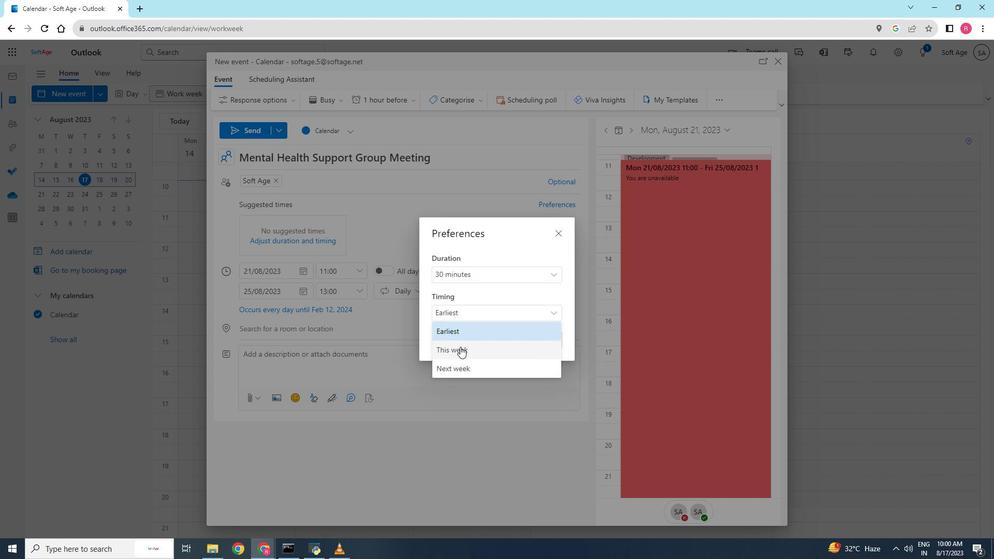 
Action: Mouse pressed left at (460, 347)
Screenshot: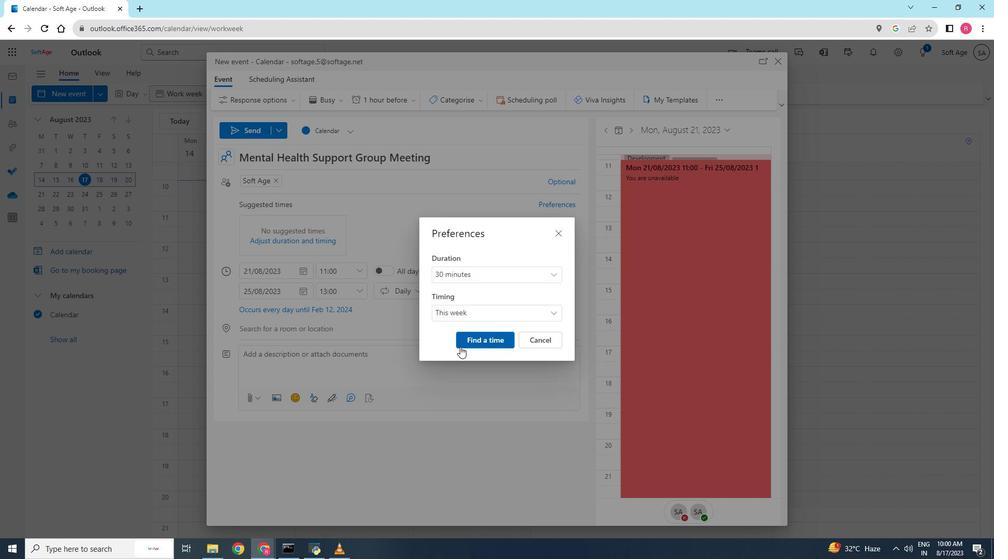 
Action: Mouse moved to (472, 338)
Screenshot: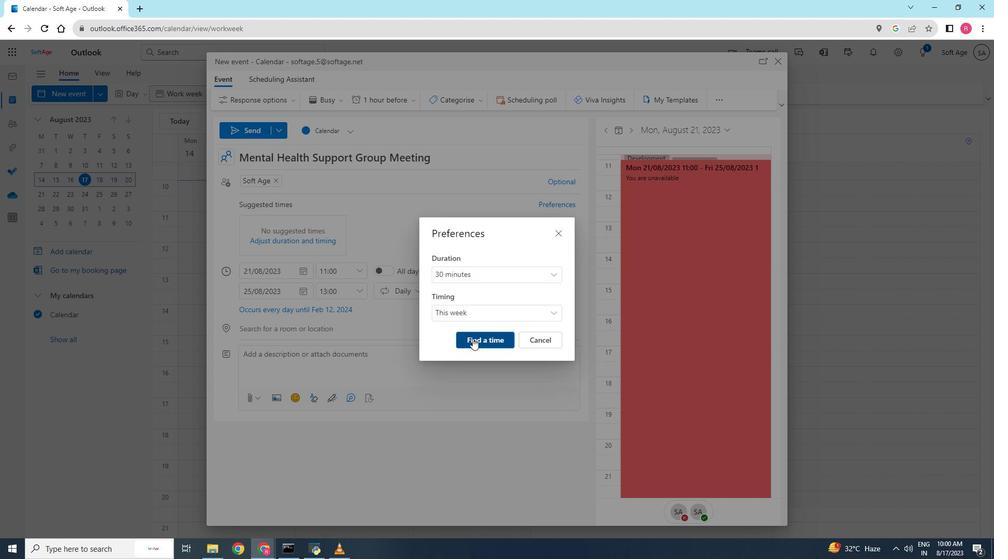 
Action: Mouse pressed left at (472, 338)
Screenshot: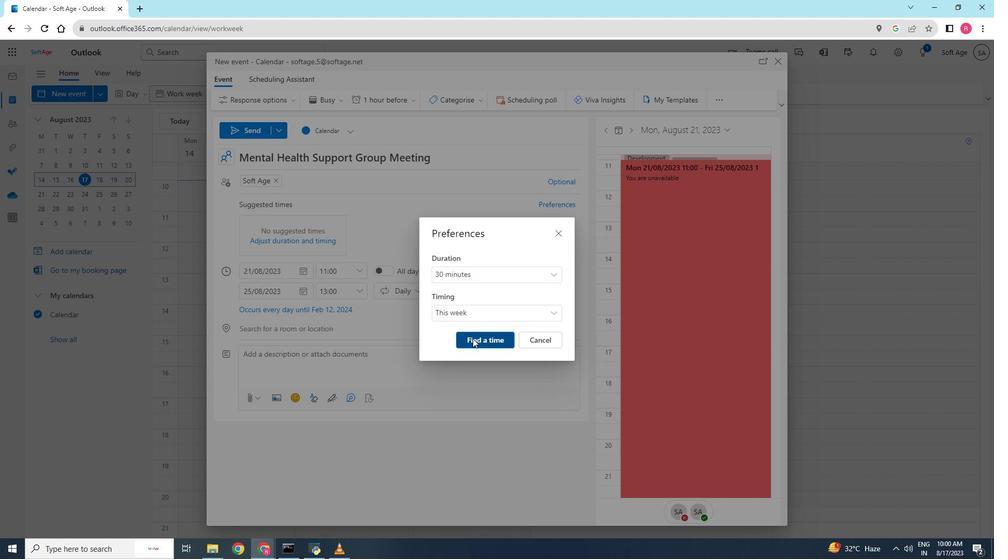 
Action: Mouse moved to (298, 332)
Screenshot: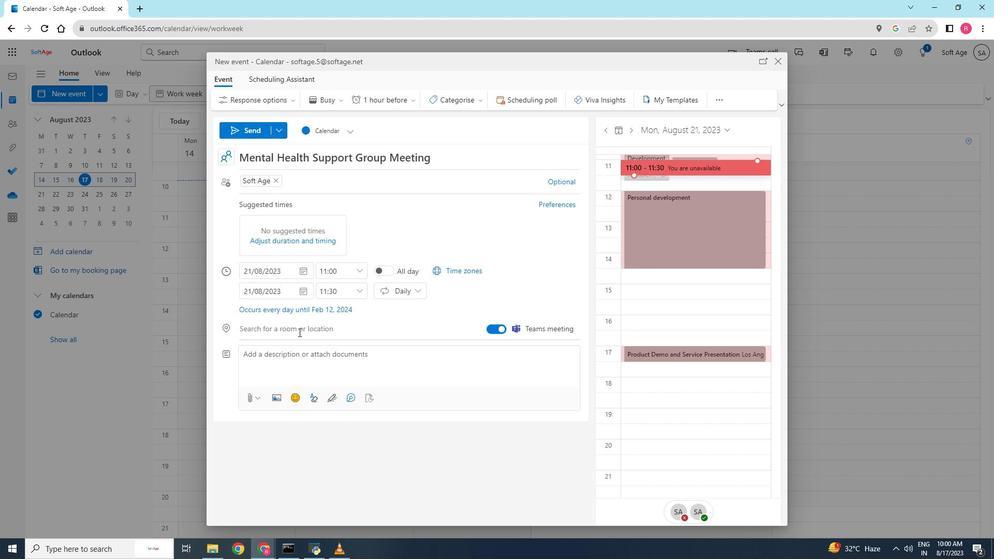 
Action: Mouse pressed left at (298, 332)
Screenshot: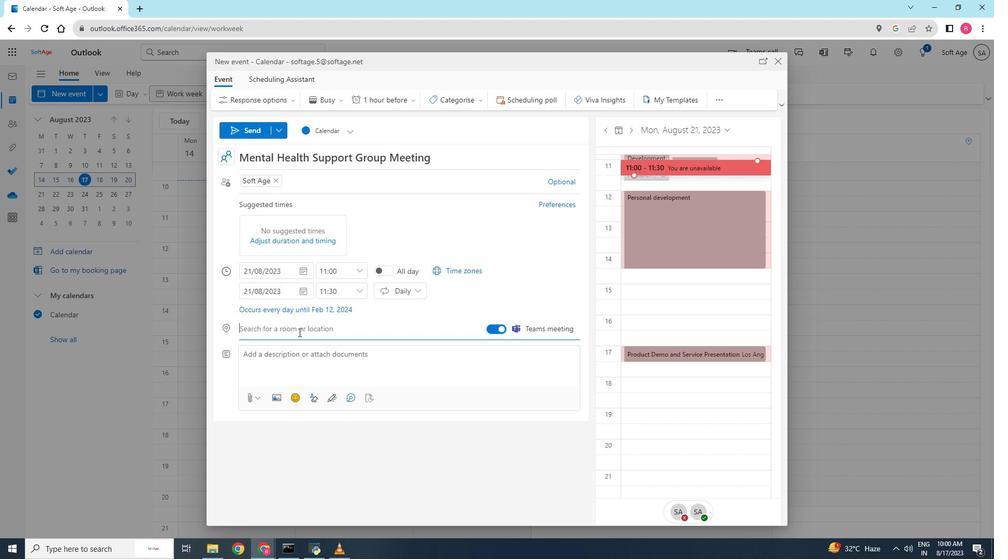 
Action: Mouse moved to (300, 334)
Screenshot: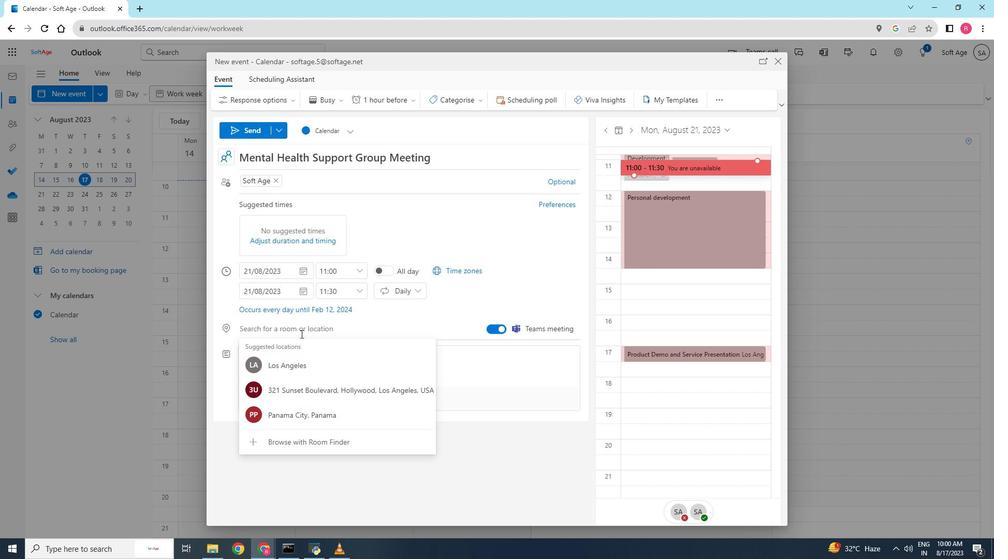 
Action: Key pressed <Key.shift><Key.shift>S<Key.backspace>softage
Screenshot: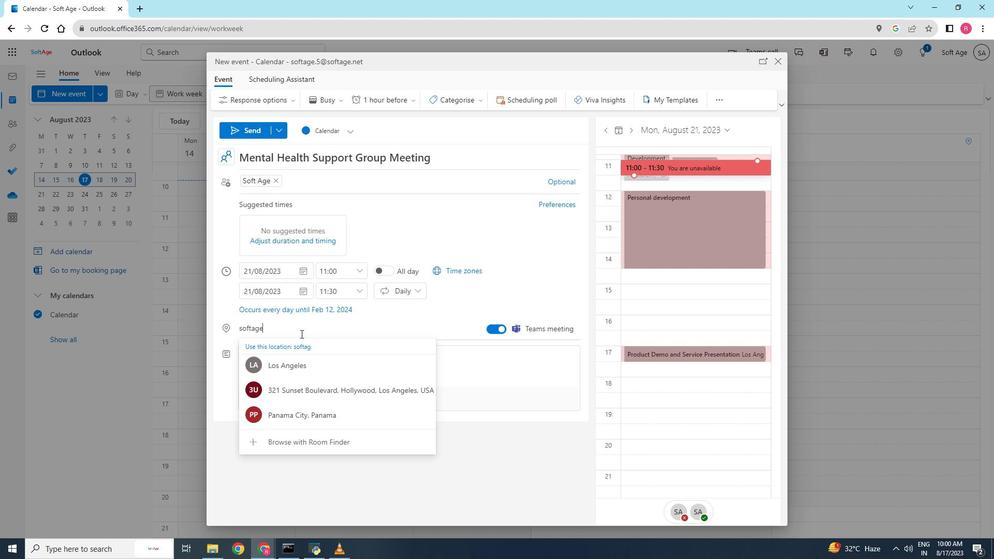 
Action: Mouse moved to (289, 442)
Screenshot: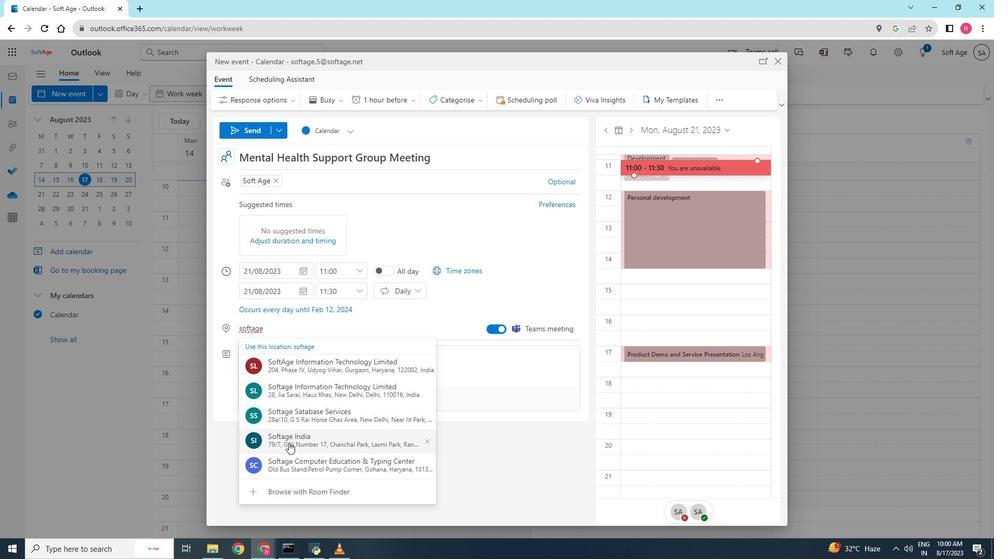 
Action: Mouse pressed left at (289, 442)
Screenshot: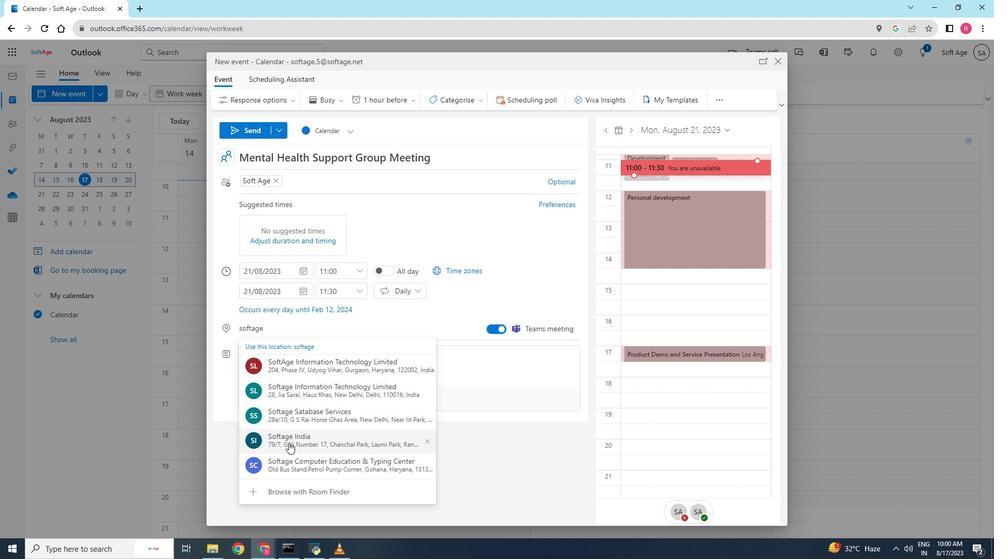 
Action: Mouse moved to (286, 363)
Screenshot: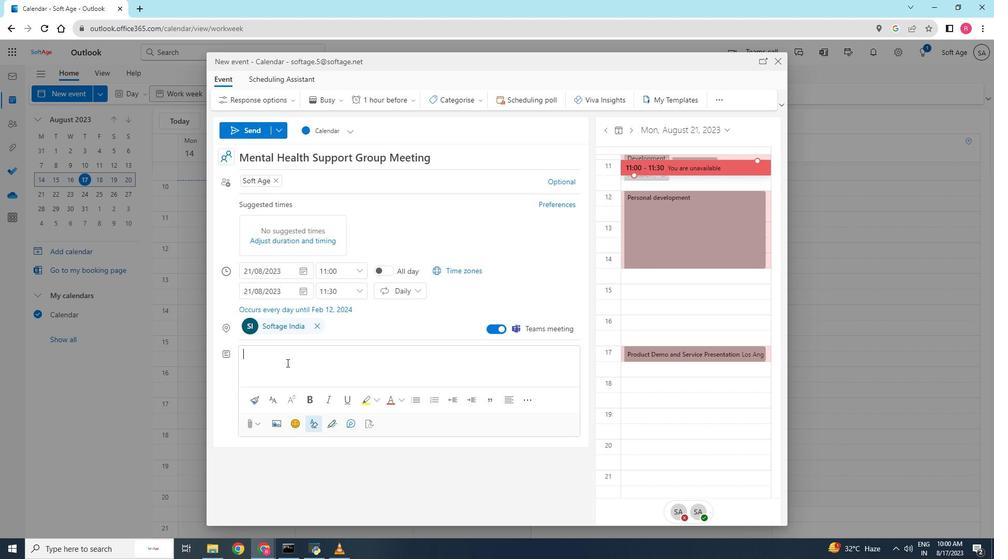 
Action: Mouse pressed left at (286, 363)
Screenshot: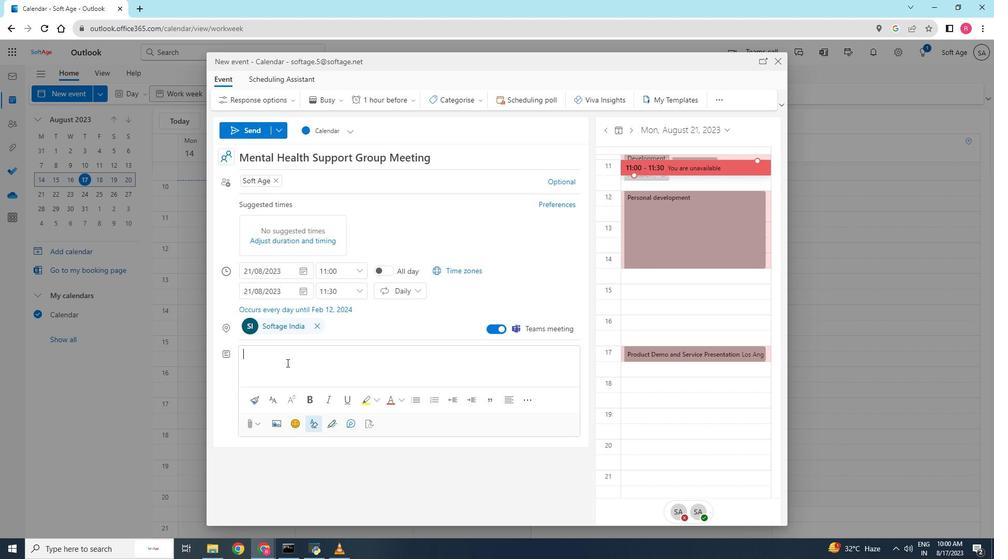 
Action: Key pressed <Key.shift>Join<Key.space>us<Key.space>for<Key.space>the<Key.space>next<Key.space>session<Key.space>of<Key.space>our<Key.space><Key.shift>Mental<Key.space><Key.shift>Health<Key.space><Key.shift>Support<Key.space><Key.shift><Key.shift><Key.shift><Key.shift><Key.shift>Group<Key.space><Key.backspace>,<Key.space>a<Key.space>safe<Key.space>s<Key.backspace>and<Key.space>understanding<Key.space>space<Key.space>for<Key.space>open<Key.space>discussions<Key.space>and<Key.space>mutual<Key.space>support.<Key.space><Key.shift>This<Key.space>f<Key.backspace>group<Key.space>aims<Key.space>to<Key.space>provide<Key.space>a<Key.space>supportve<Key.space>community<Key.space>for<Key.space>
Screenshot: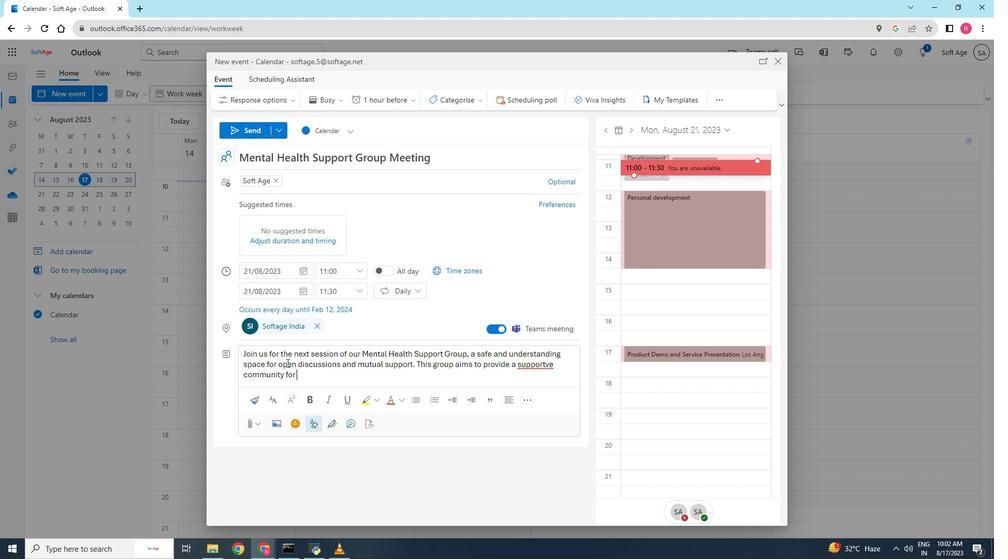 
Action: Mouse moved to (545, 365)
Screenshot: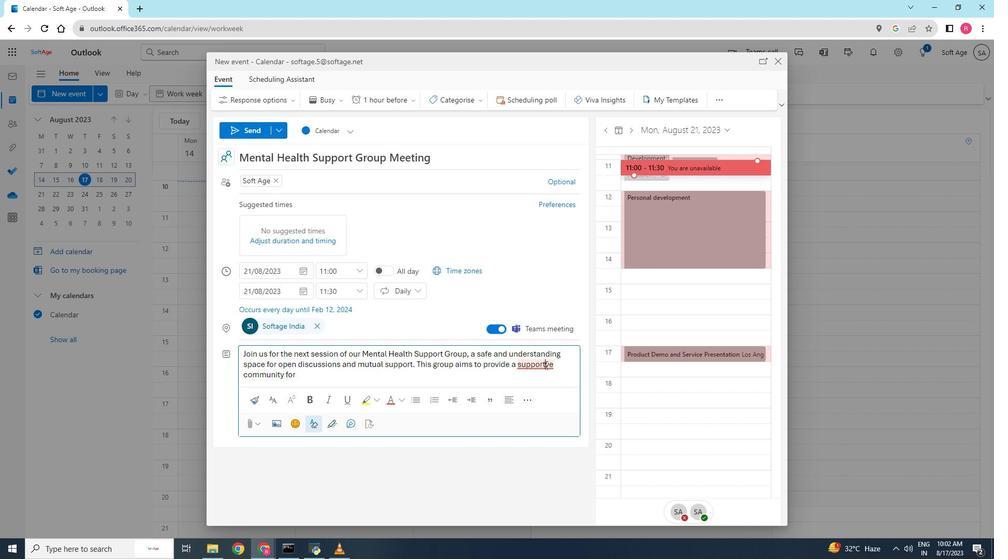 
Action: Mouse pressed left at (545, 365)
Screenshot: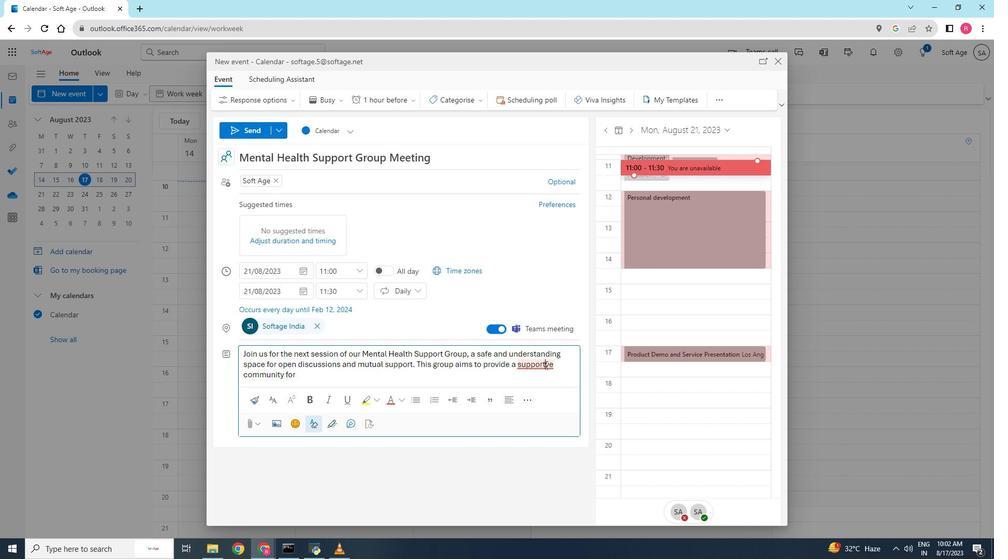 
Action: Key pressed i
Screenshot: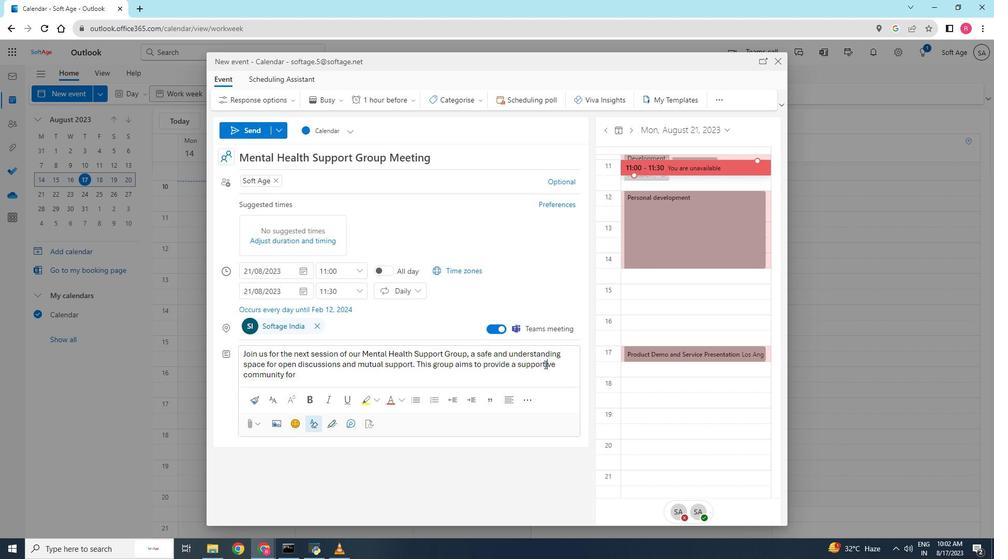 
Action: Mouse moved to (317, 383)
Screenshot: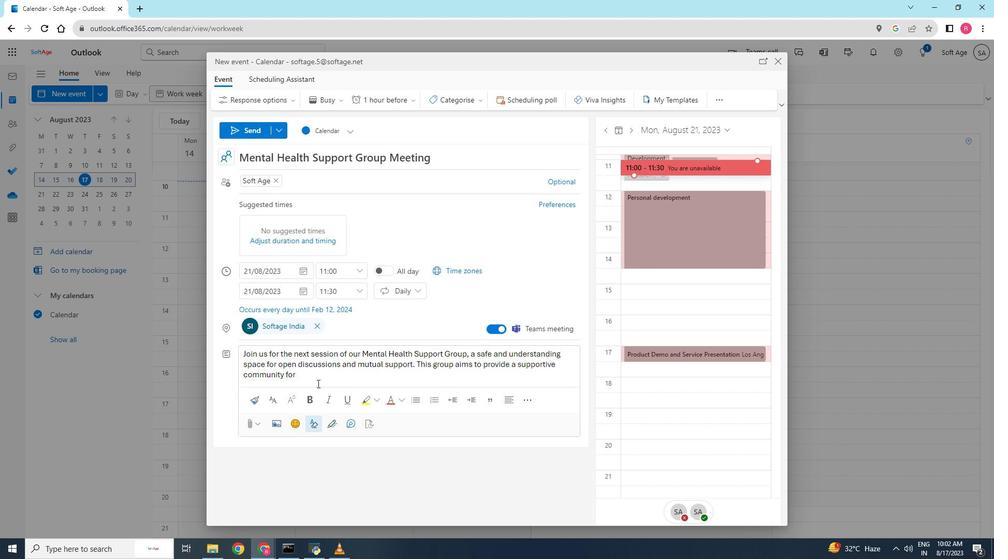 
Action: Mouse pressed left at (317, 383)
Screenshot: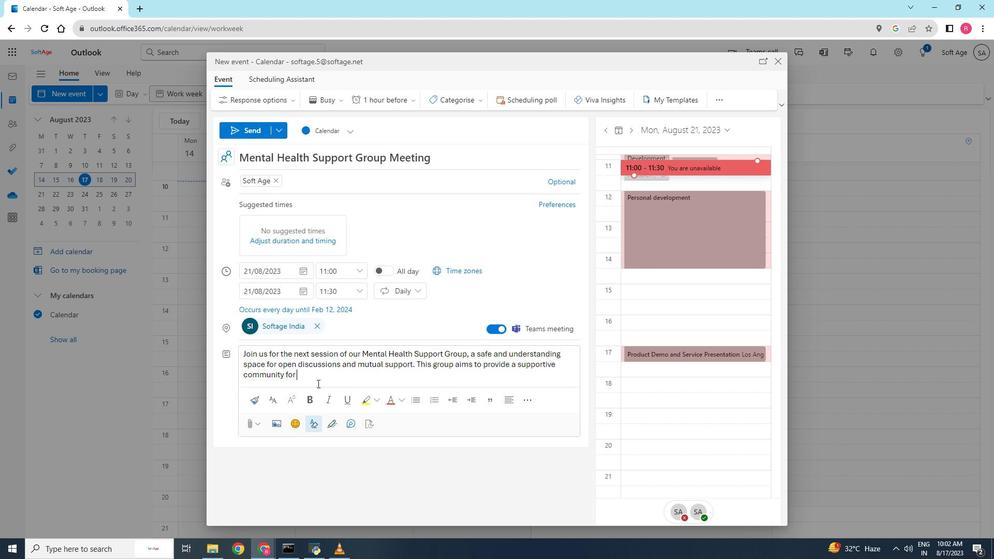 
Action: Key pressed individuals<Key.space>facing<Key.space>various<Key.space>mental<Key.space>healy=t<Key.backspace><Key.backspace><Key.backspace>th<Key.space>challenges.
Screenshot: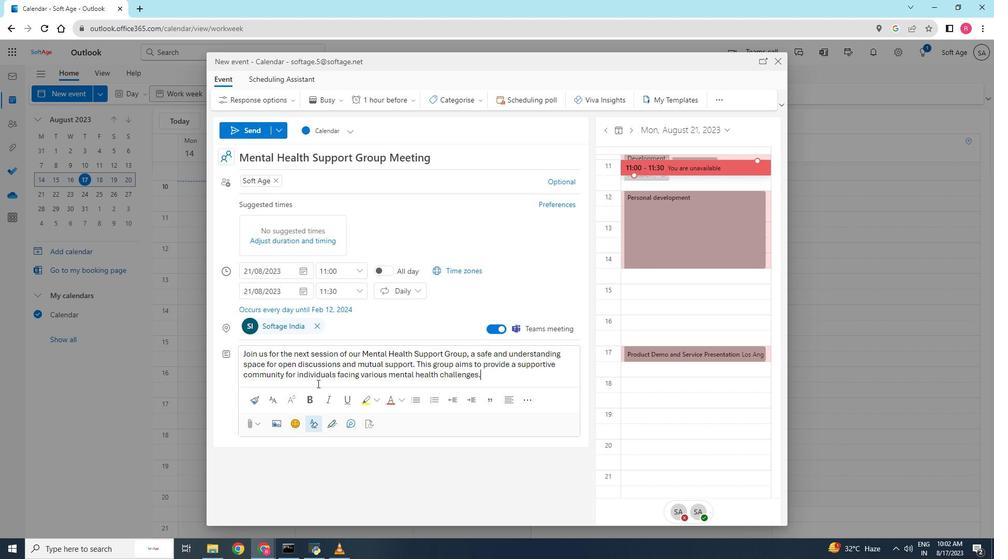 
Action: Mouse moved to (256, 130)
Screenshot: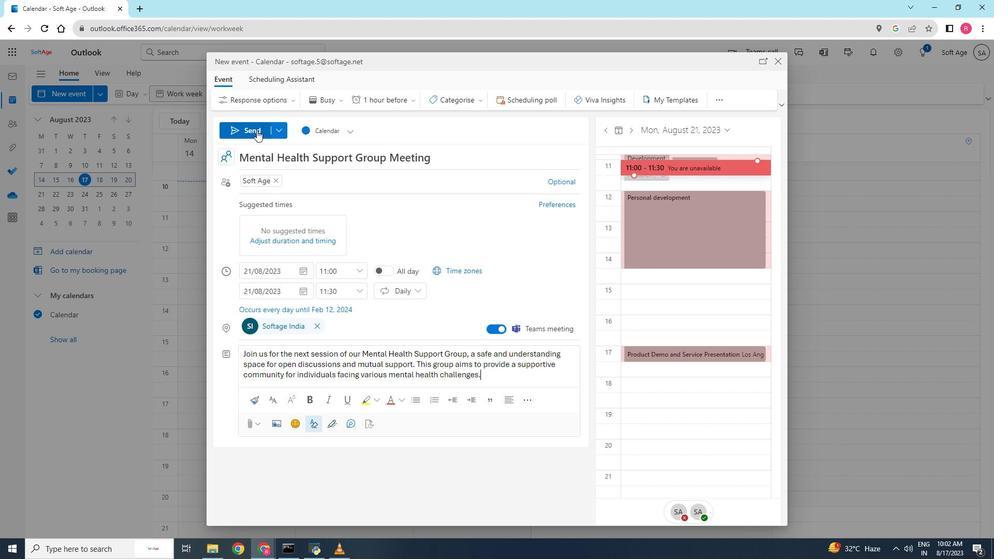 
Action: Mouse pressed left at (256, 130)
Screenshot: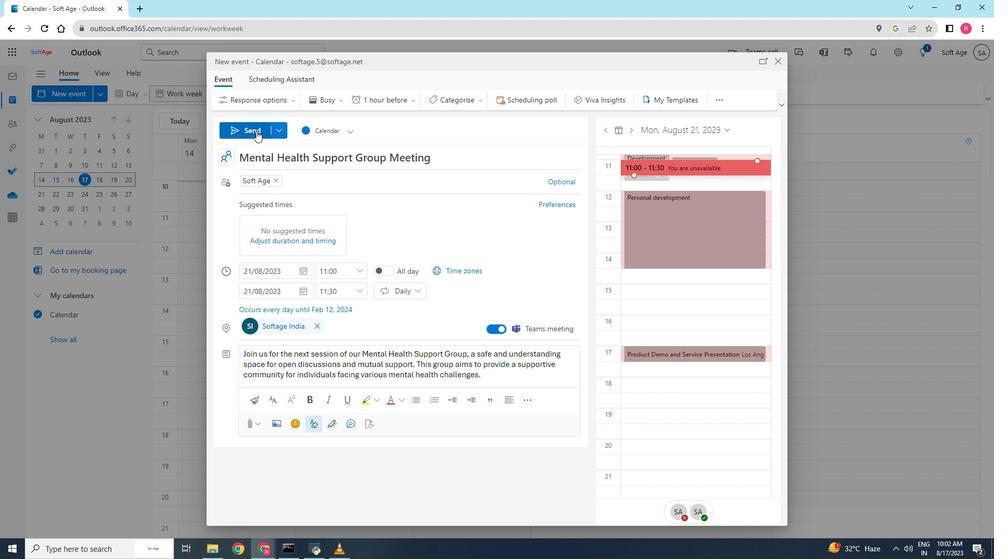 
Action: Mouse moved to (256, 131)
Screenshot: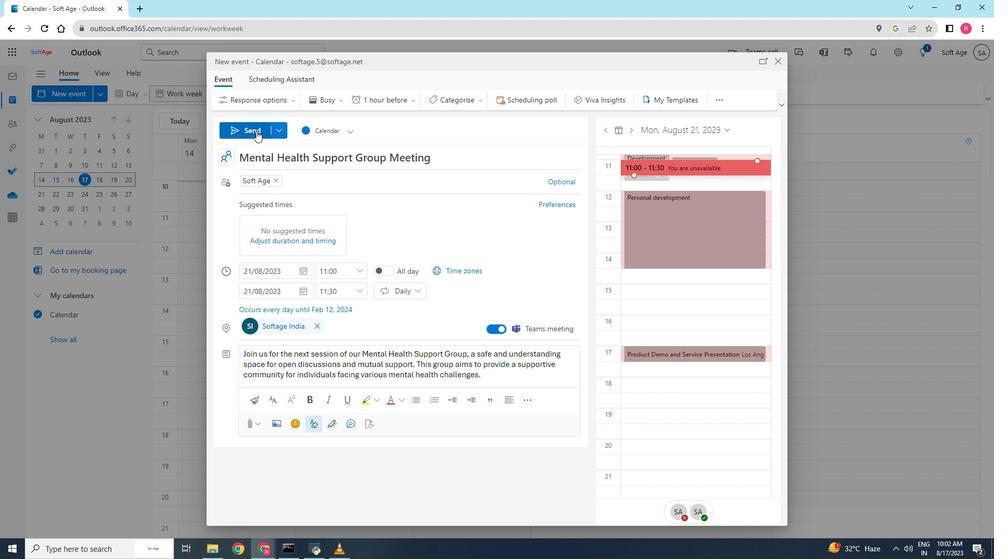 
